 Task: Look for space in Putatan, Malaysia from 9th August, 2023 to 12th August, 2023 for 1 adult in price range Rs.6000 to Rs.15000. Place can be entire place with 1  bedroom having 1 bed and 1 bathroom. Property type can be house, flat, guest house. Amenities needed are: wifi. Booking option can be shelf check-in. Required host language is English.
Action: Mouse moved to (515, 104)
Screenshot: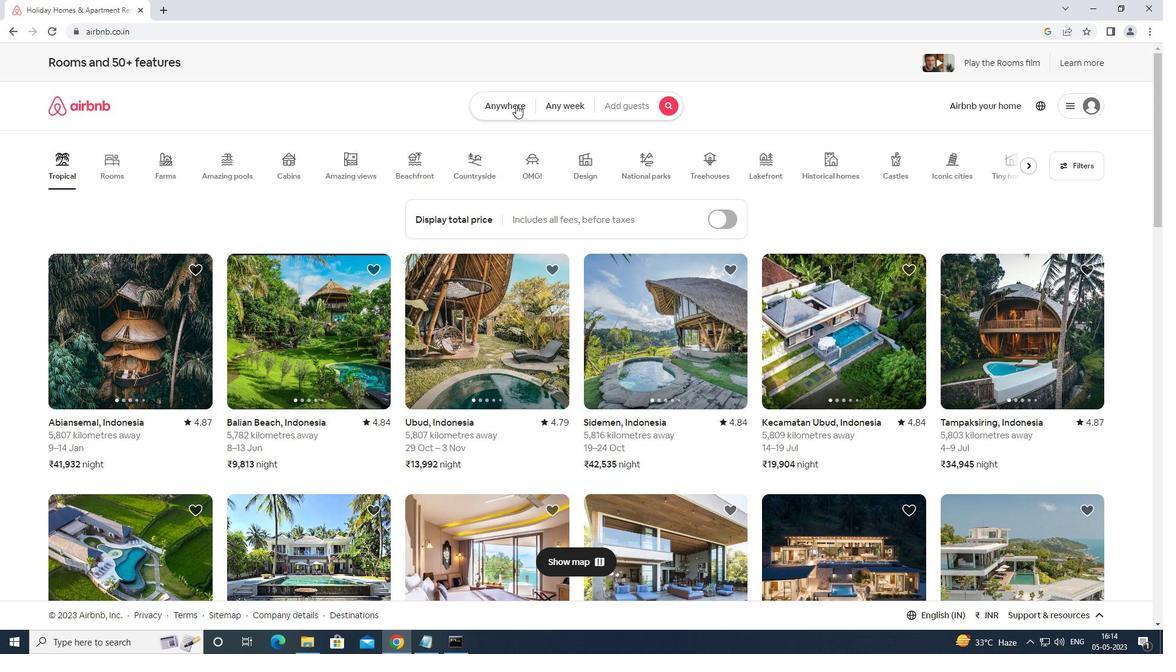 
Action: Mouse pressed left at (515, 104)
Screenshot: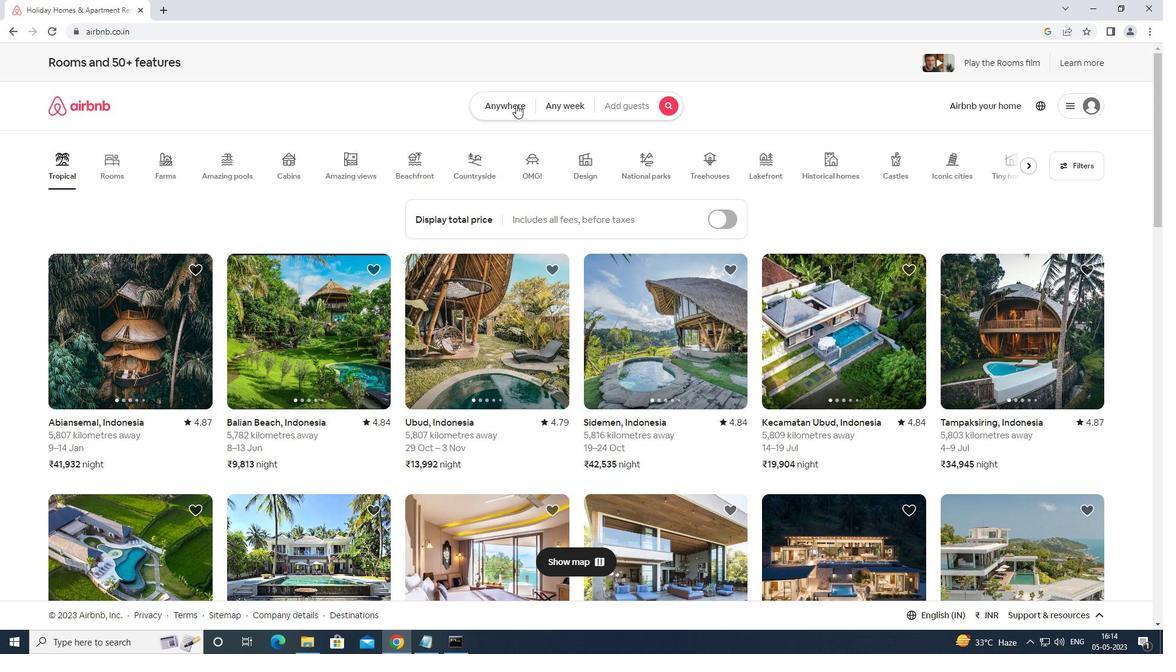
Action: Mouse moved to (507, 113)
Screenshot: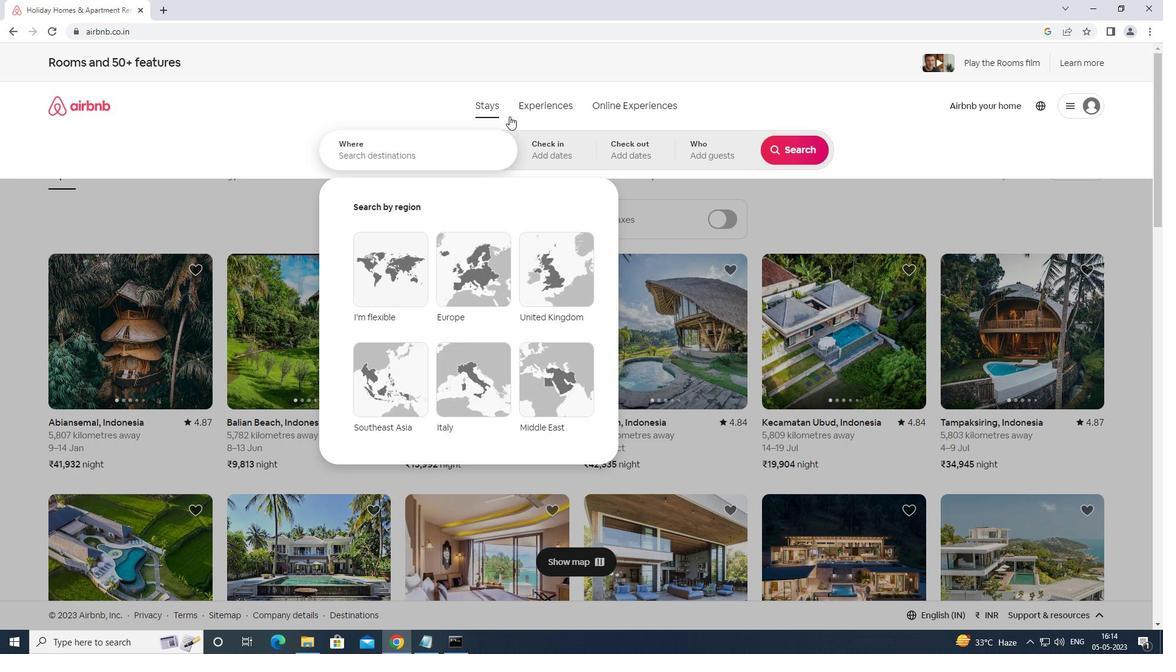 
Action: Key pressed <Key.shift>PUTAT
Screenshot: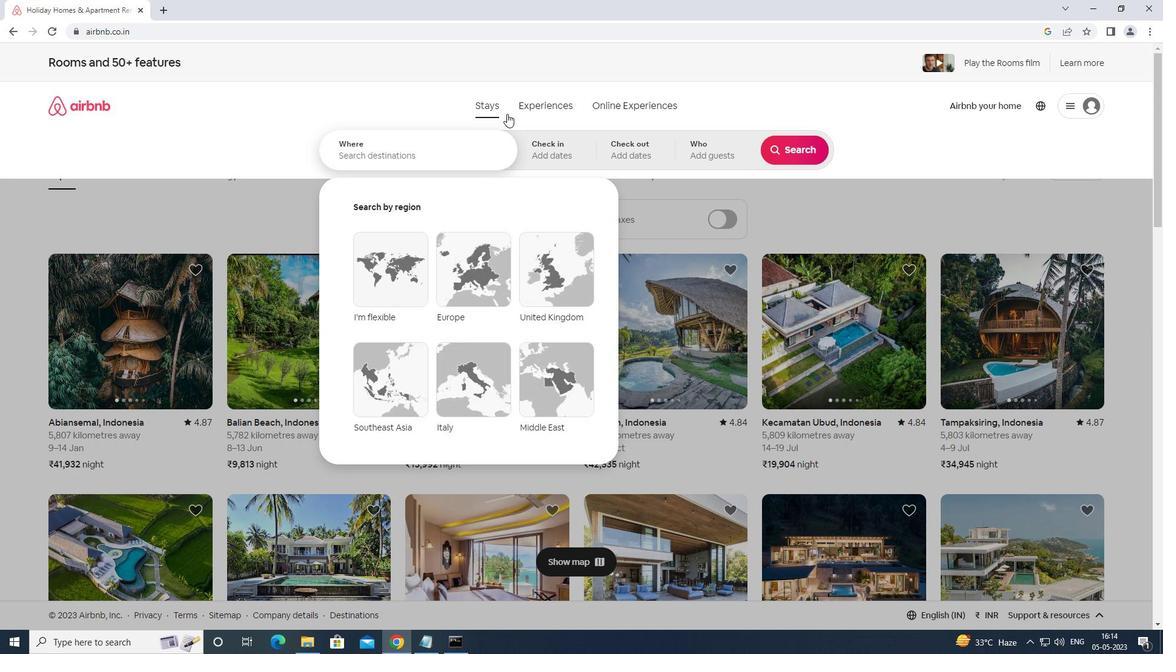 
Action: Mouse moved to (378, 136)
Screenshot: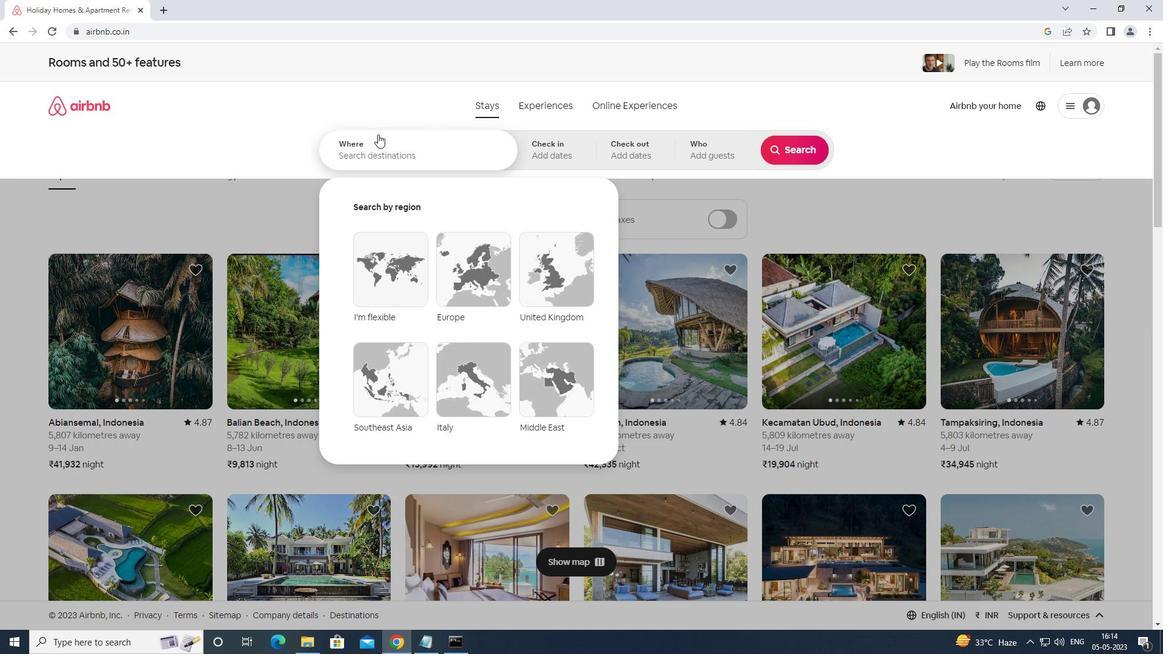 
Action: Mouse pressed left at (378, 136)
Screenshot: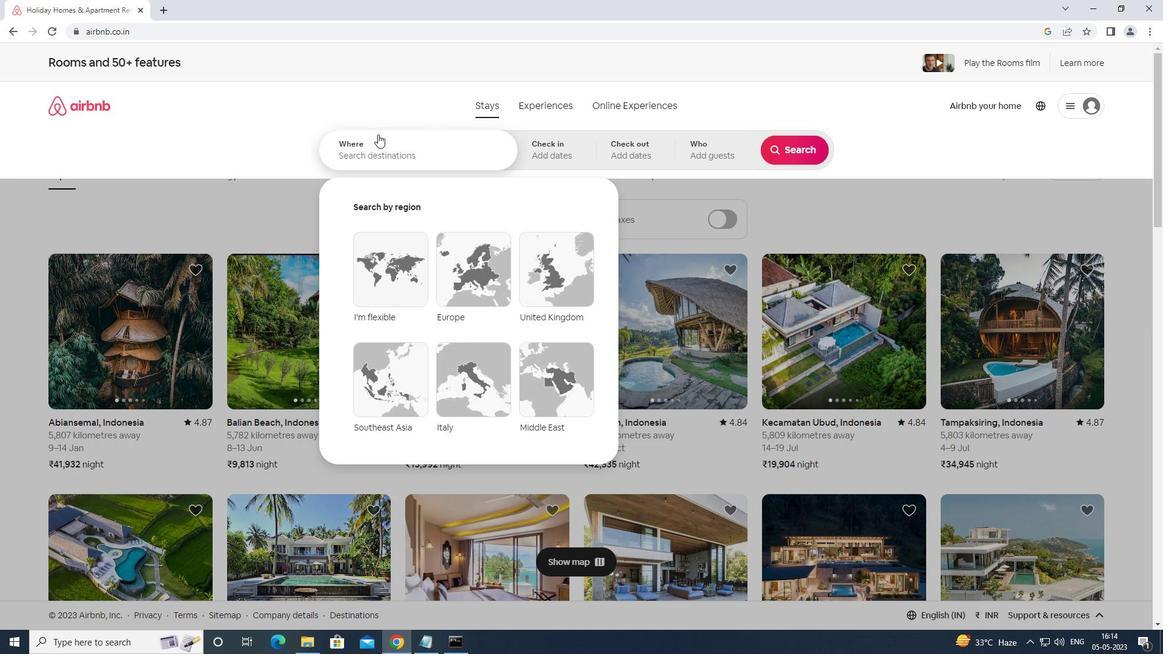 
Action: Mouse moved to (380, 138)
Screenshot: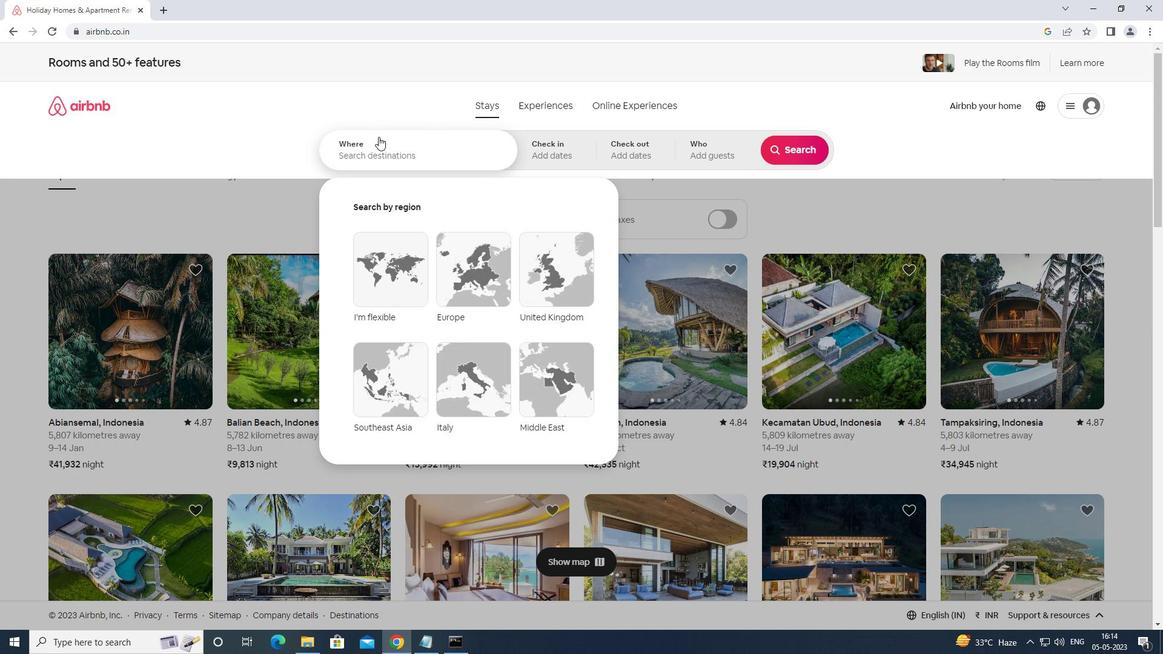 
Action: Key pressed PUTATAN<Key.space>MALAYSIA<Key.enter>
Screenshot: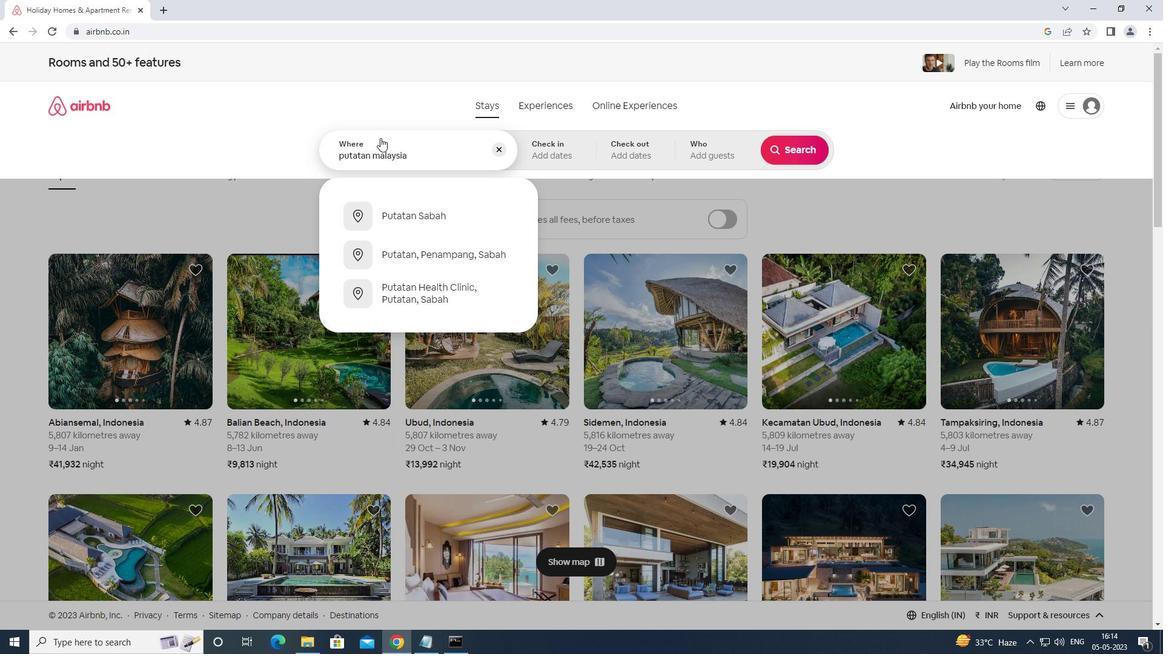 
Action: Mouse moved to (789, 249)
Screenshot: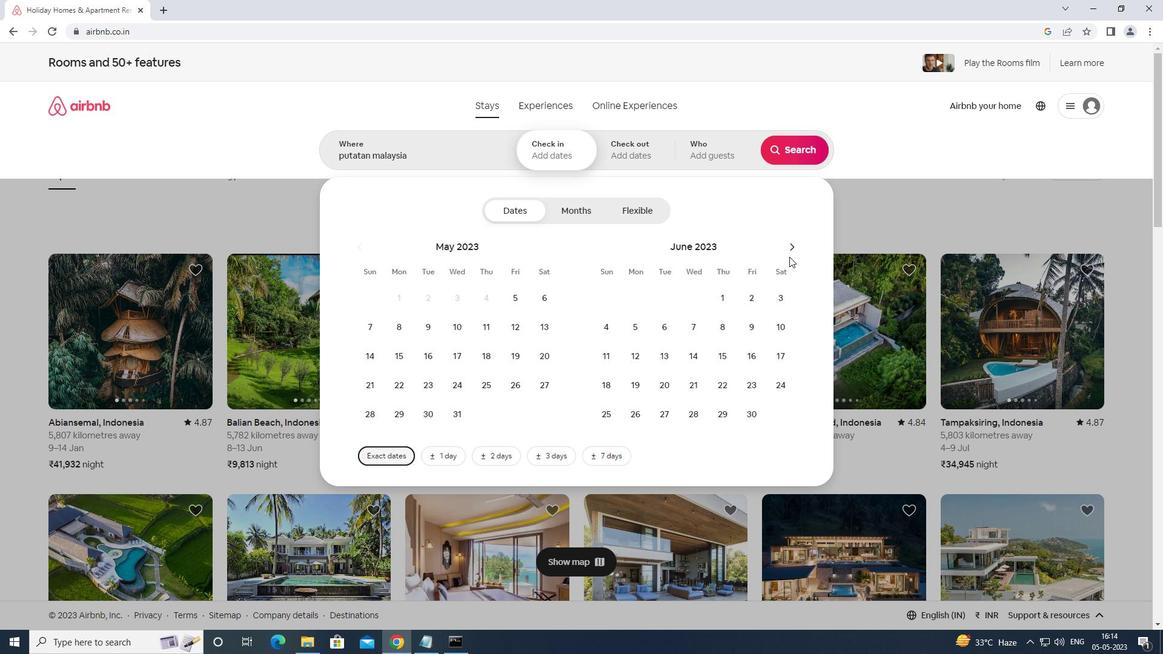 
Action: Mouse pressed left at (789, 249)
Screenshot: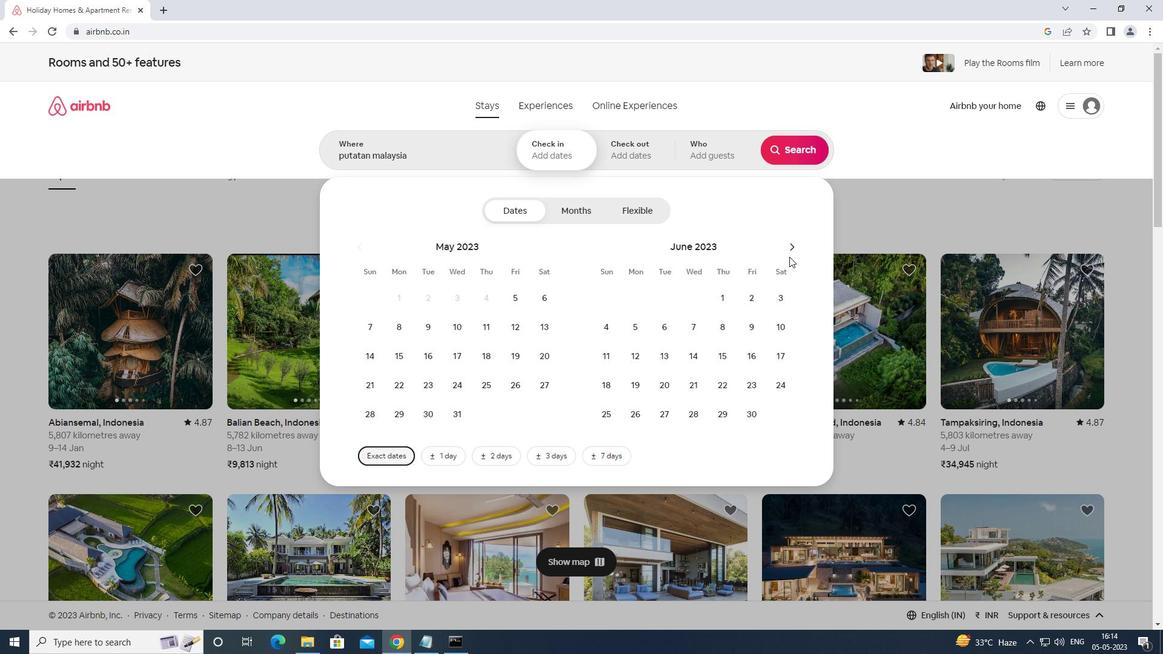 
Action: Mouse moved to (789, 248)
Screenshot: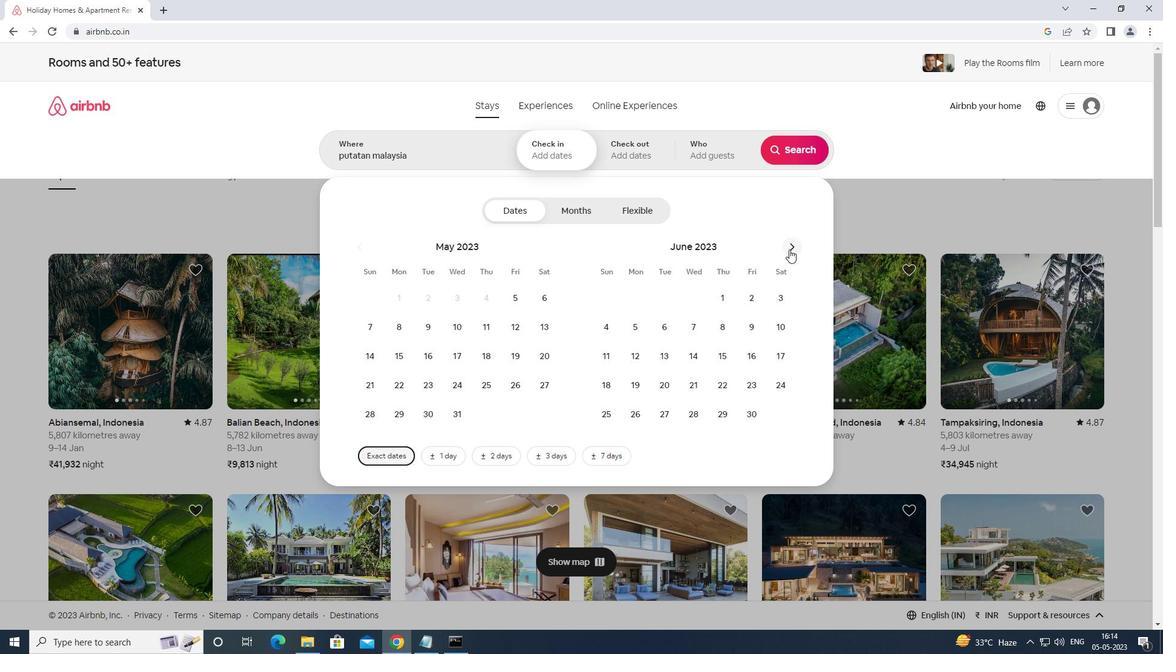 
Action: Mouse pressed left at (789, 248)
Screenshot: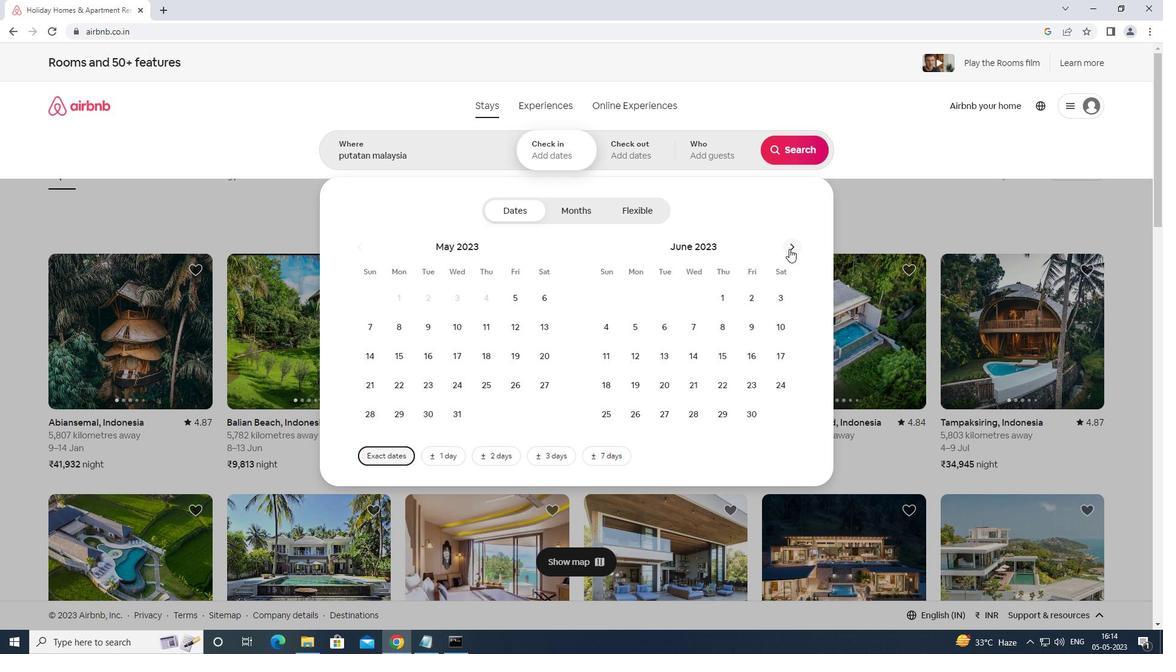 
Action: Mouse moved to (690, 325)
Screenshot: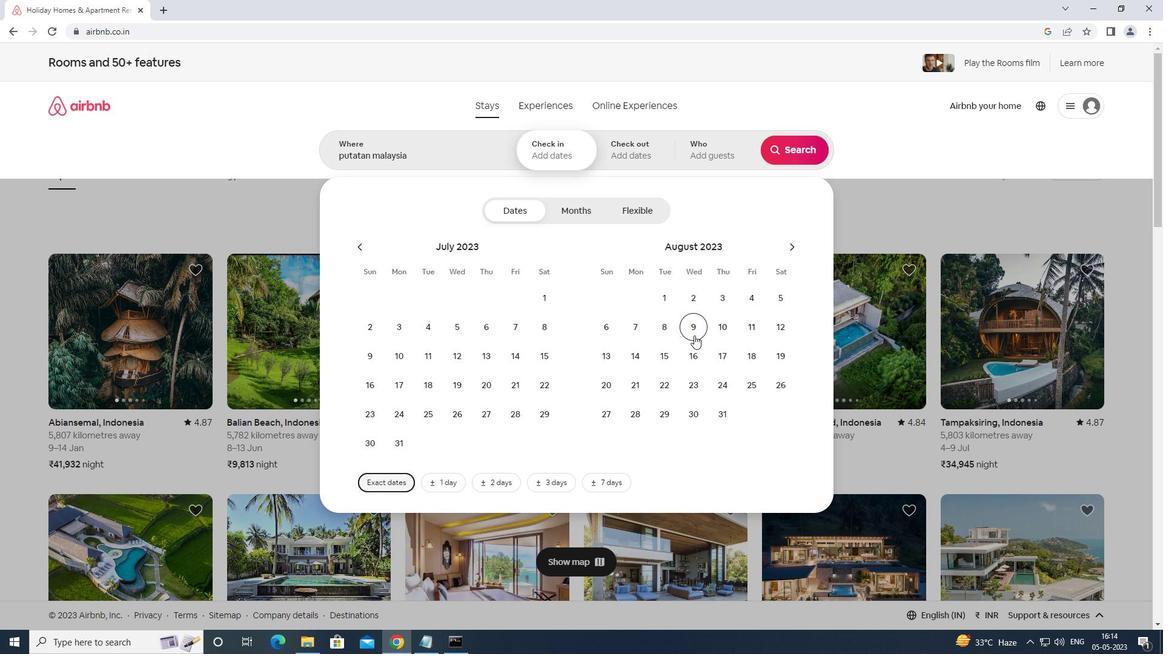 
Action: Mouse pressed left at (690, 325)
Screenshot: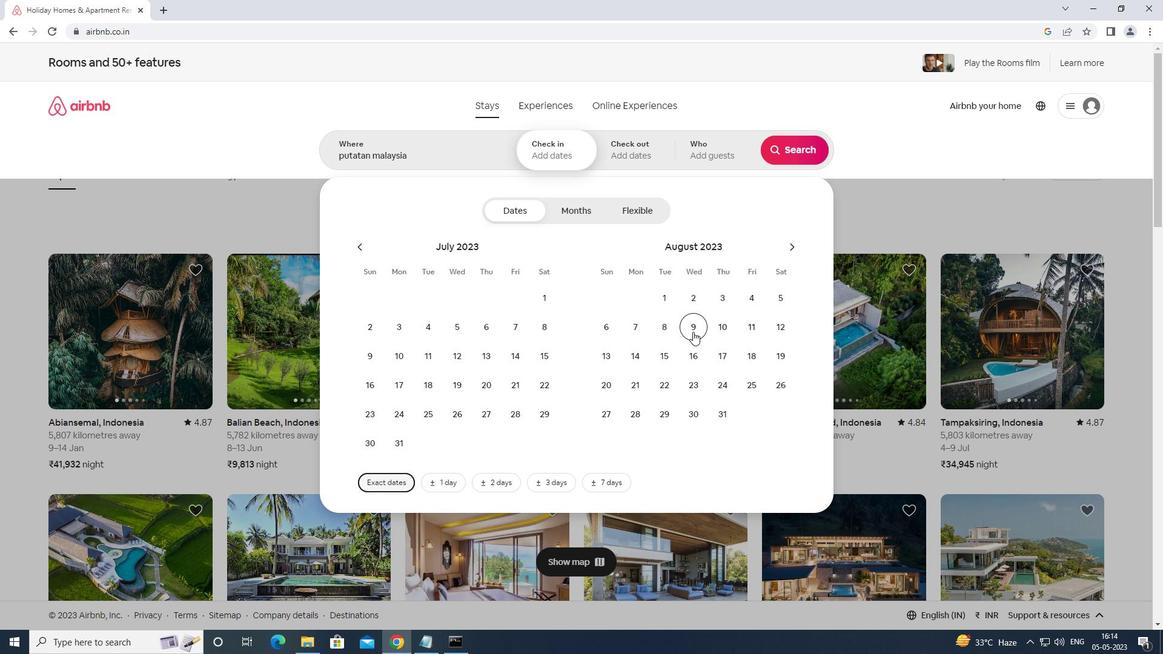 
Action: Mouse moved to (771, 322)
Screenshot: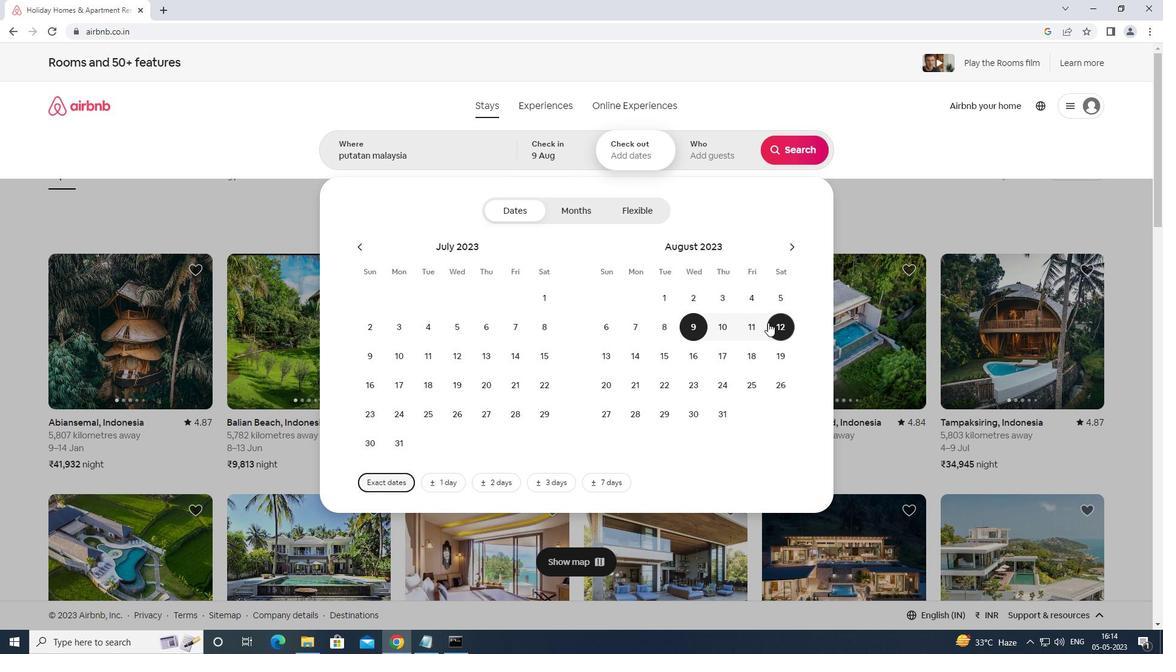 
Action: Mouse pressed left at (771, 322)
Screenshot: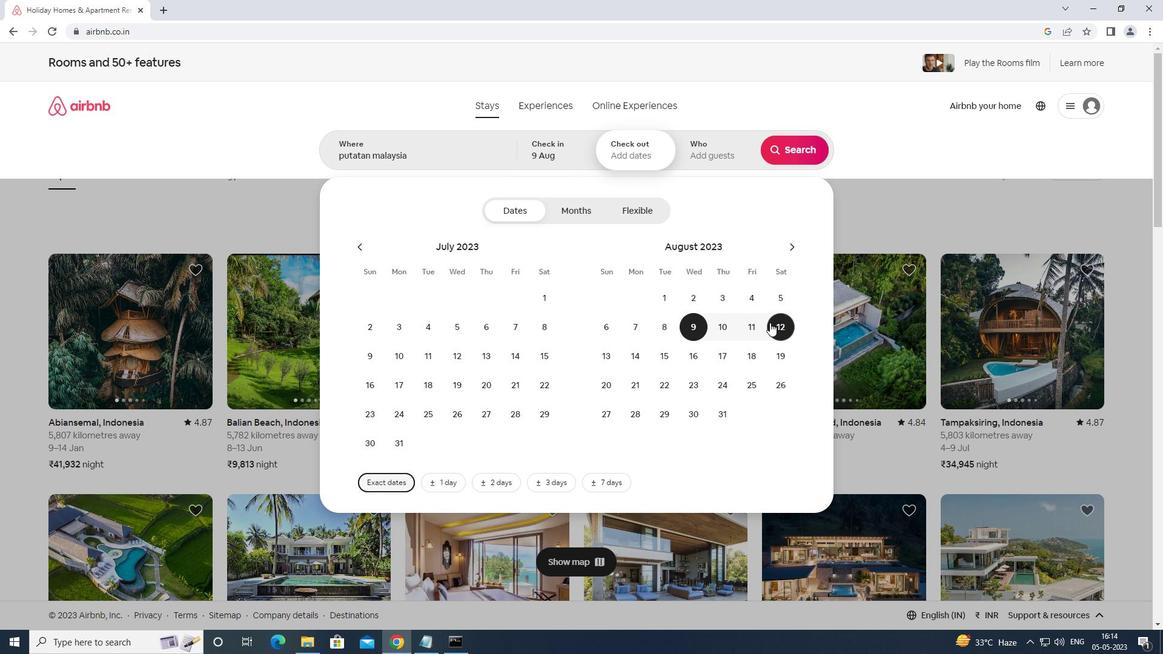 
Action: Mouse moved to (712, 147)
Screenshot: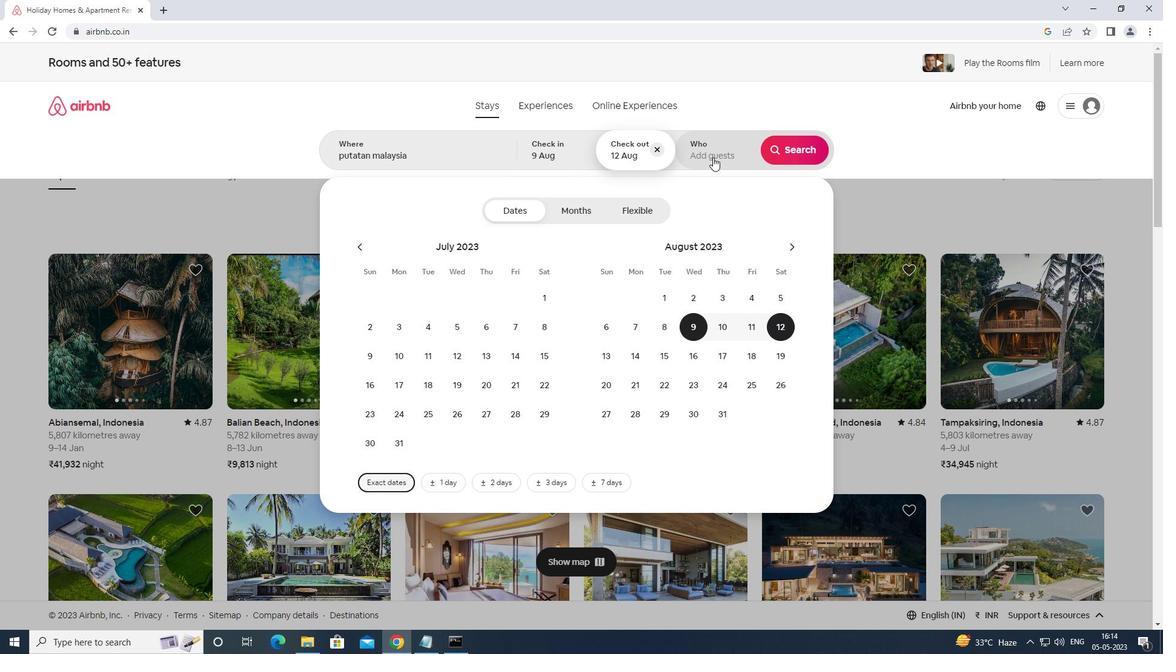 
Action: Mouse pressed left at (712, 147)
Screenshot: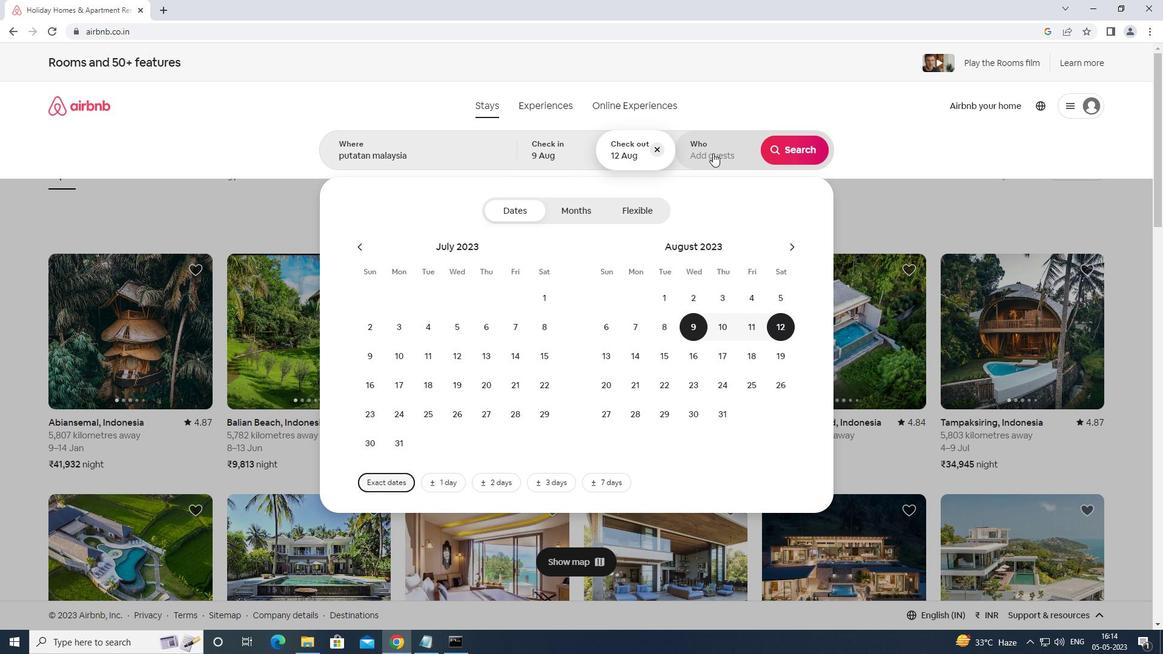 
Action: Mouse moved to (799, 211)
Screenshot: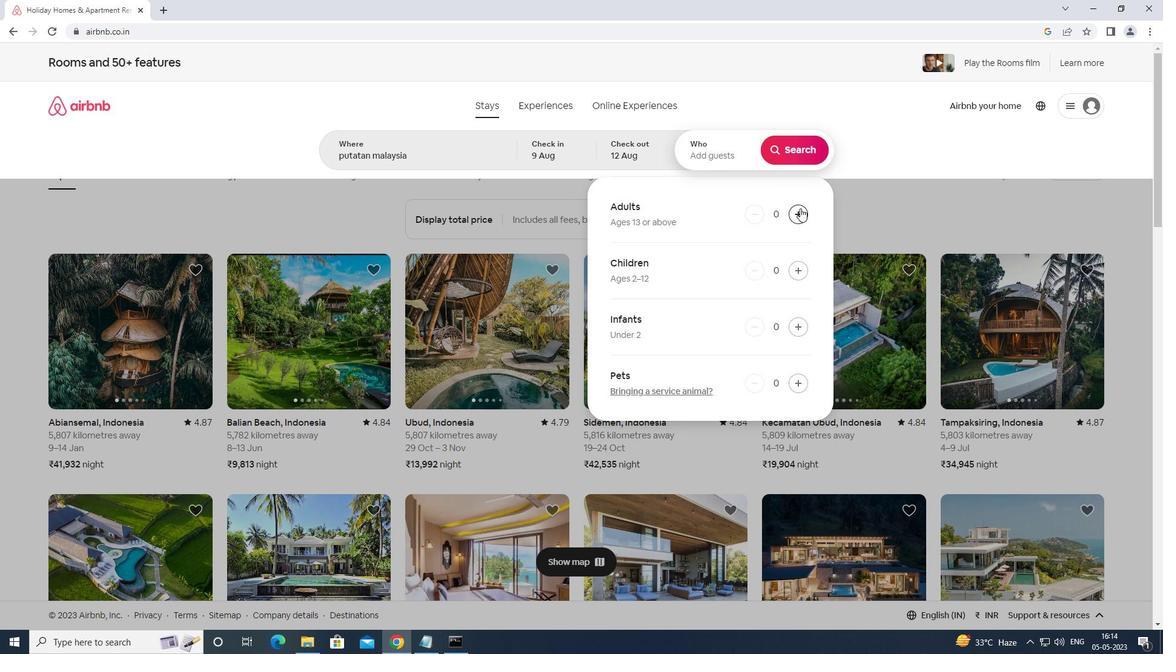 
Action: Mouse pressed left at (799, 211)
Screenshot: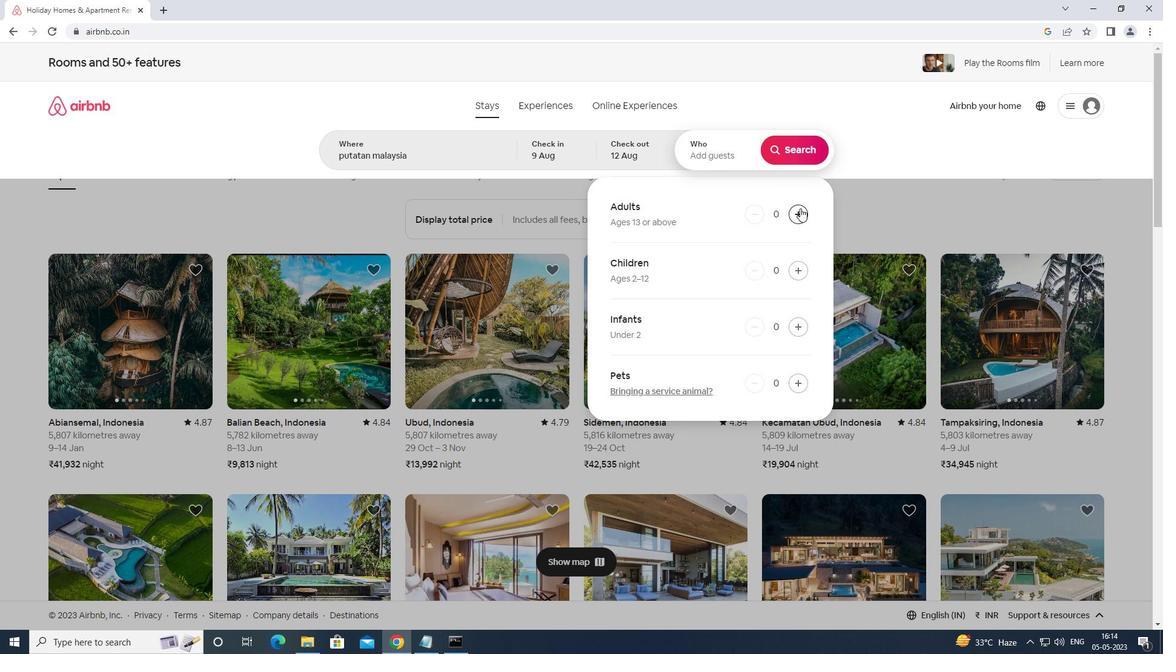 
Action: Mouse moved to (794, 150)
Screenshot: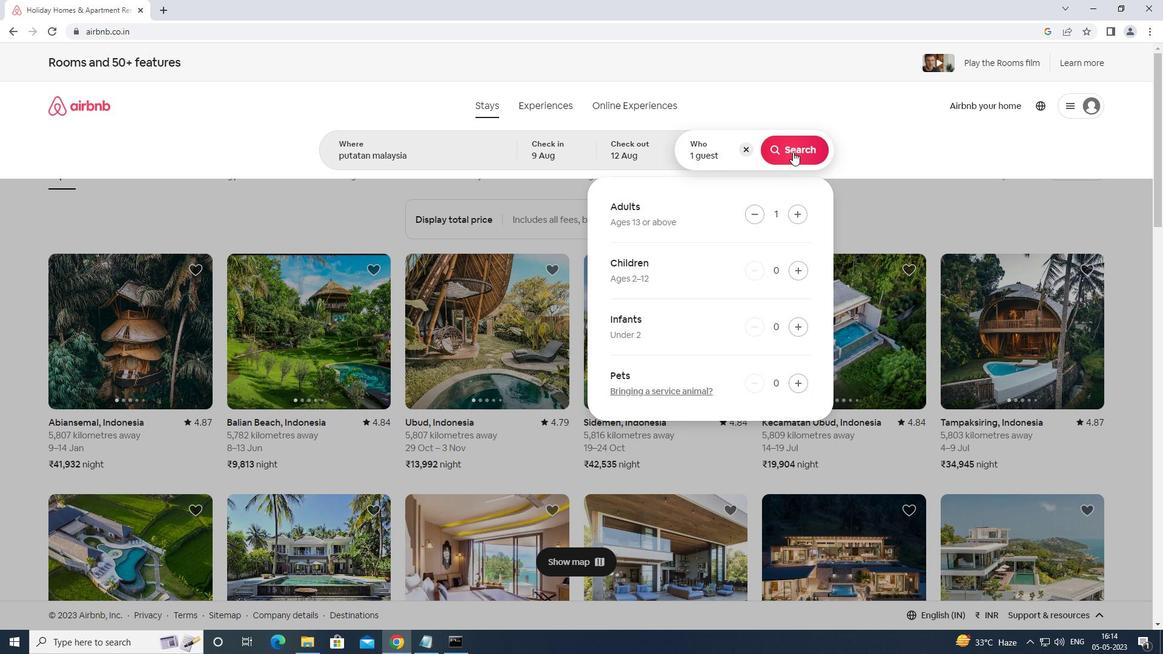
Action: Mouse pressed left at (794, 150)
Screenshot: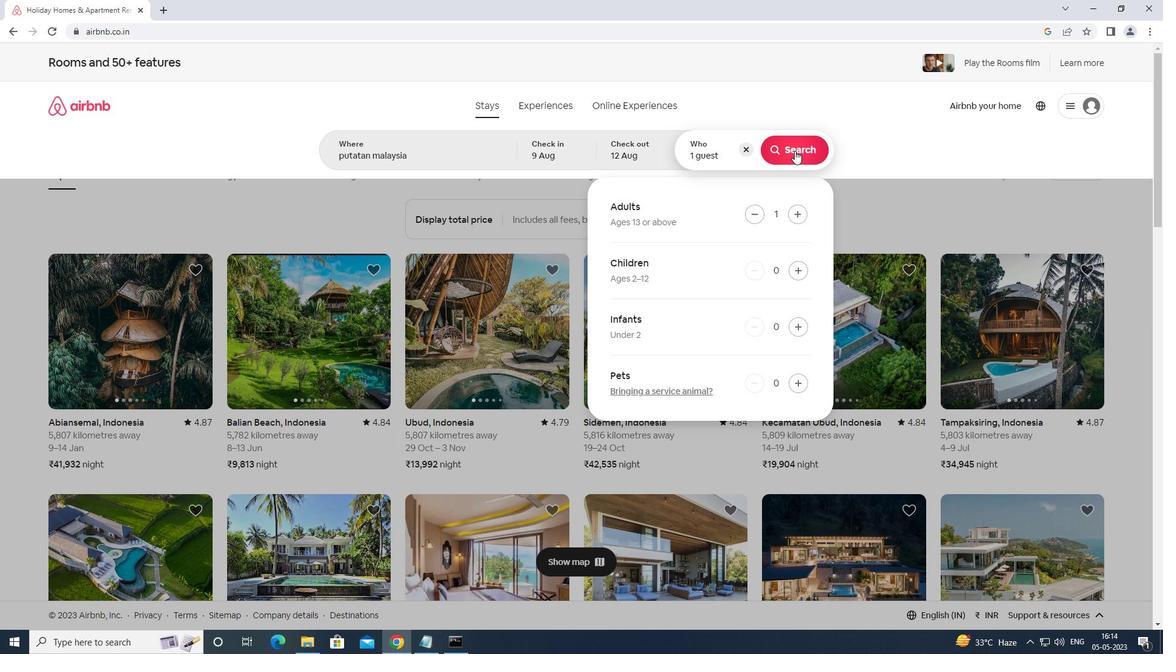 
Action: Mouse moved to (1122, 116)
Screenshot: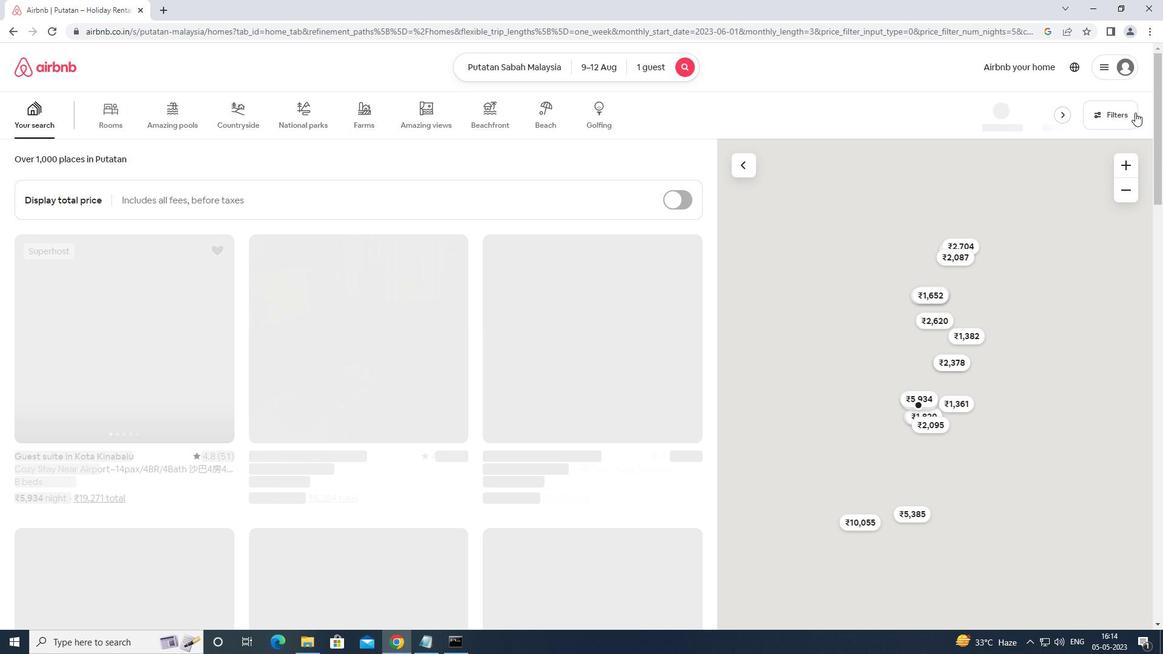 
Action: Mouse pressed left at (1122, 116)
Screenshot: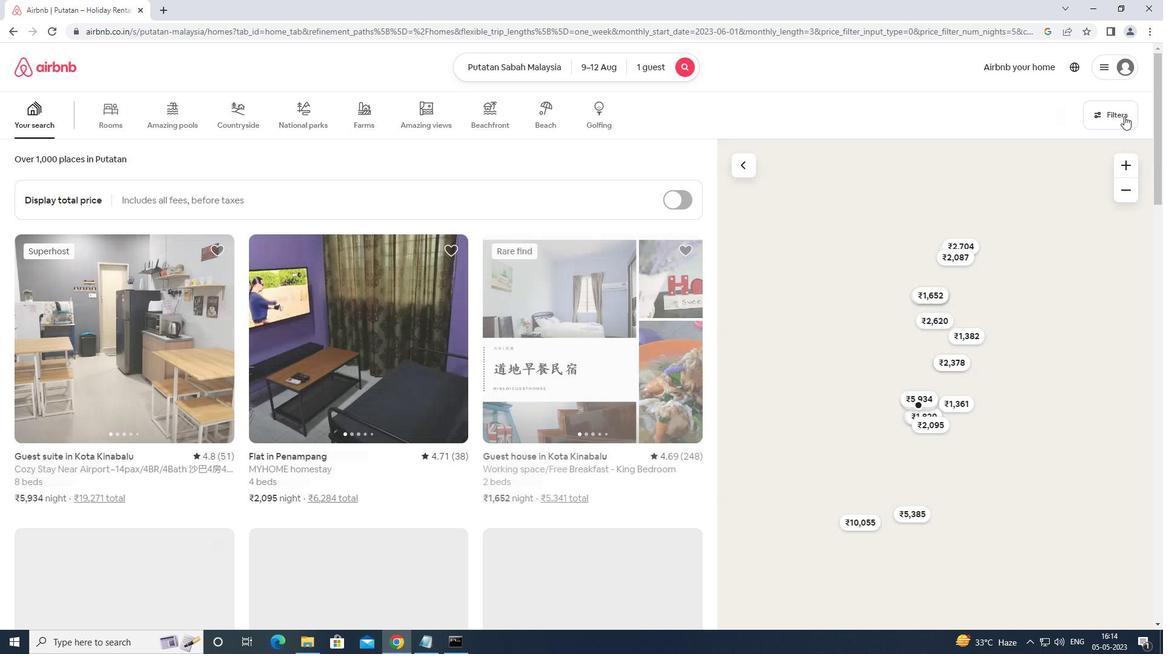 
Action: Mouse moved to (450, 413)
Screenshot: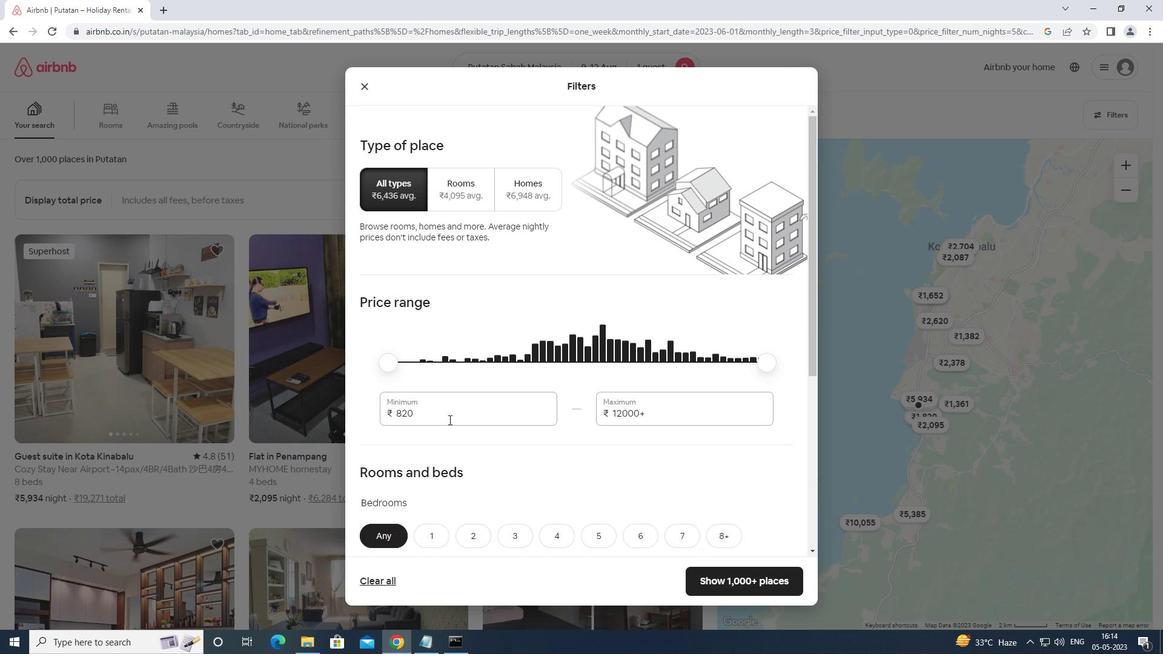 
Action: Mouse pressed left at (450, 413)
Screenshot: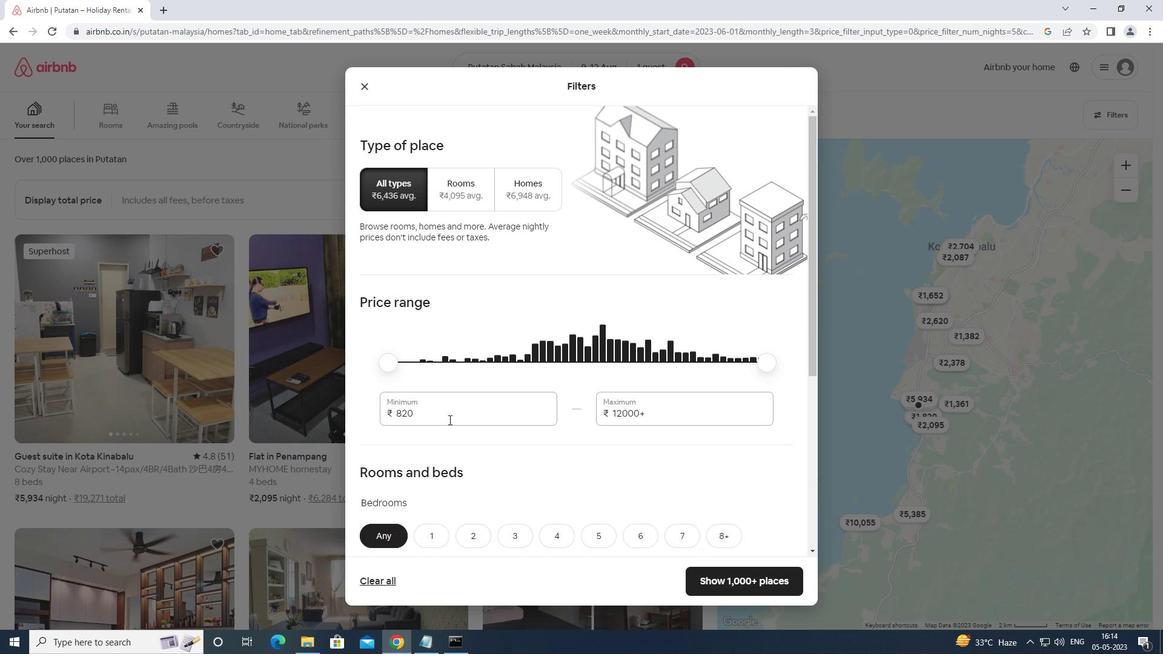 
Action: Mouse moved to (426, 402)
Screenshot: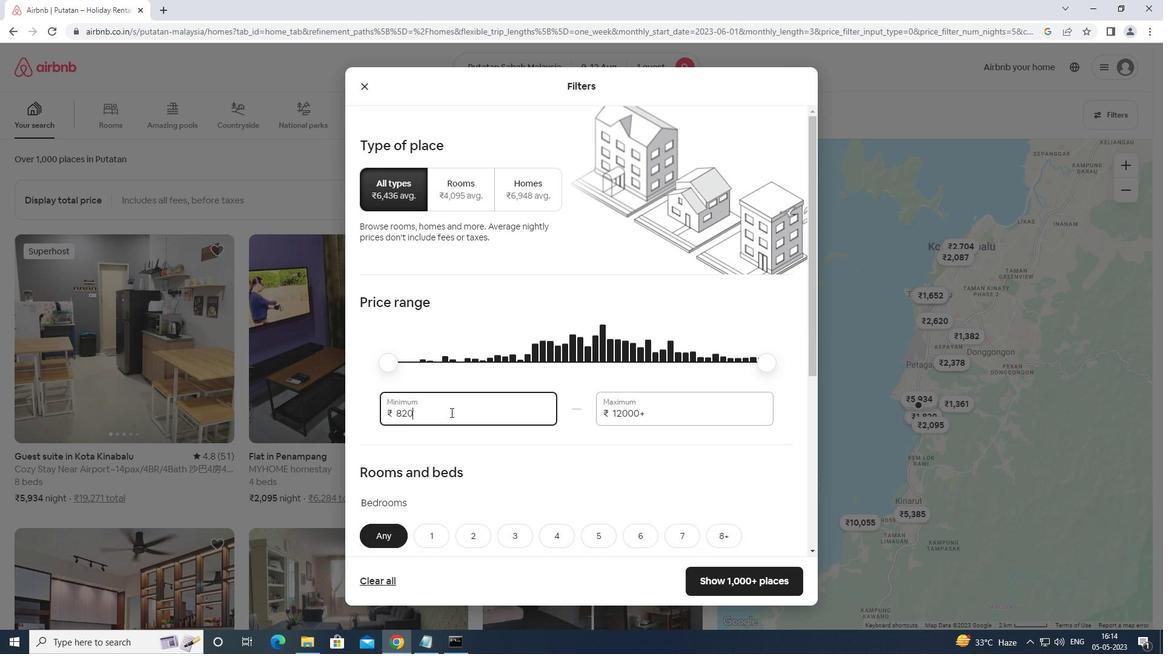 
Action: Key pressed <Key.backspace><Key.backspace><Key.backspace><Key.backspace><Key.backspace><Key.backspace><Key.backspace><Key.backspace><Key.backspace>6000
Screenshot: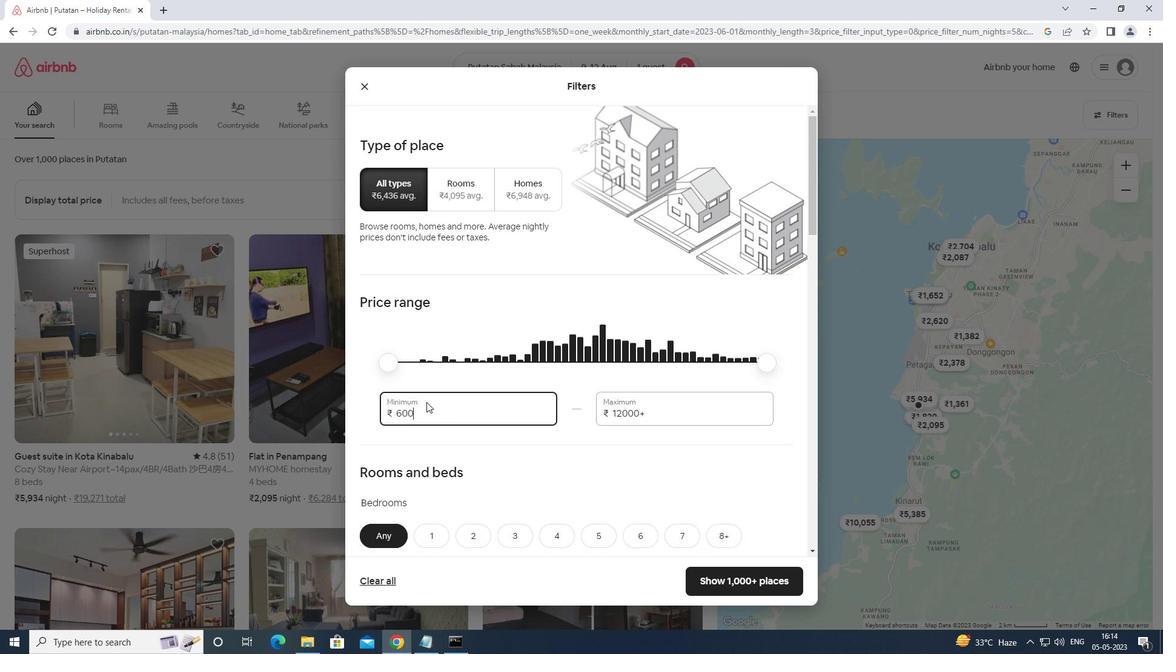 
Action: Mouse moved to (645, 411)
Screenshot: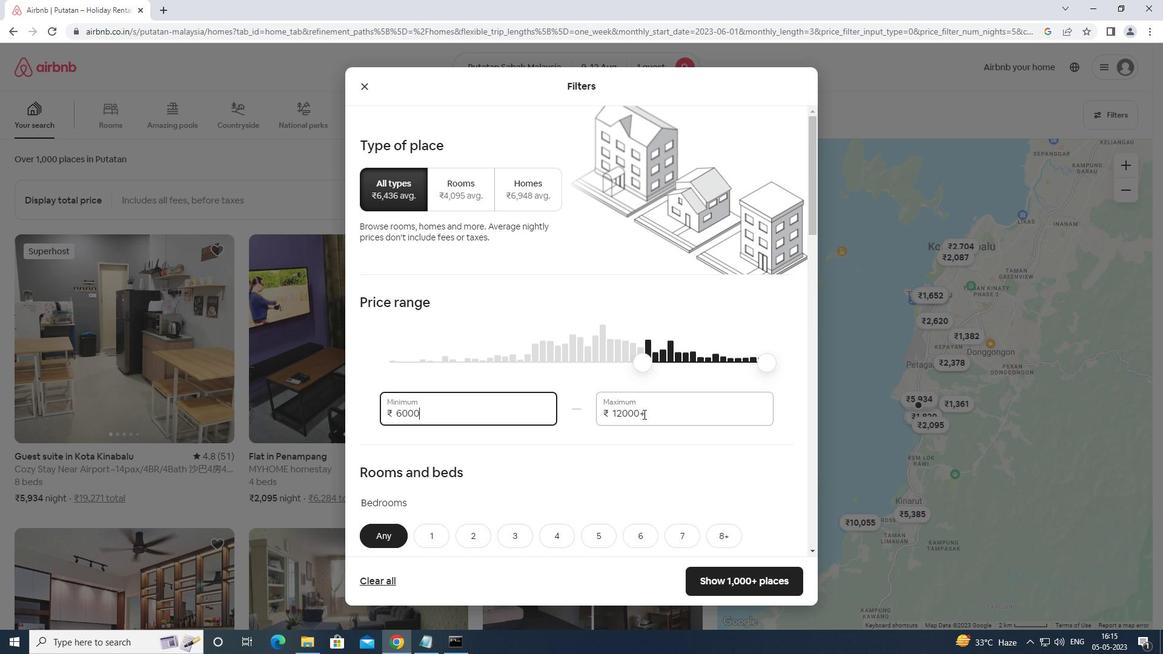 
Action: Mouse pressed left at (645, 411)
Screenshot: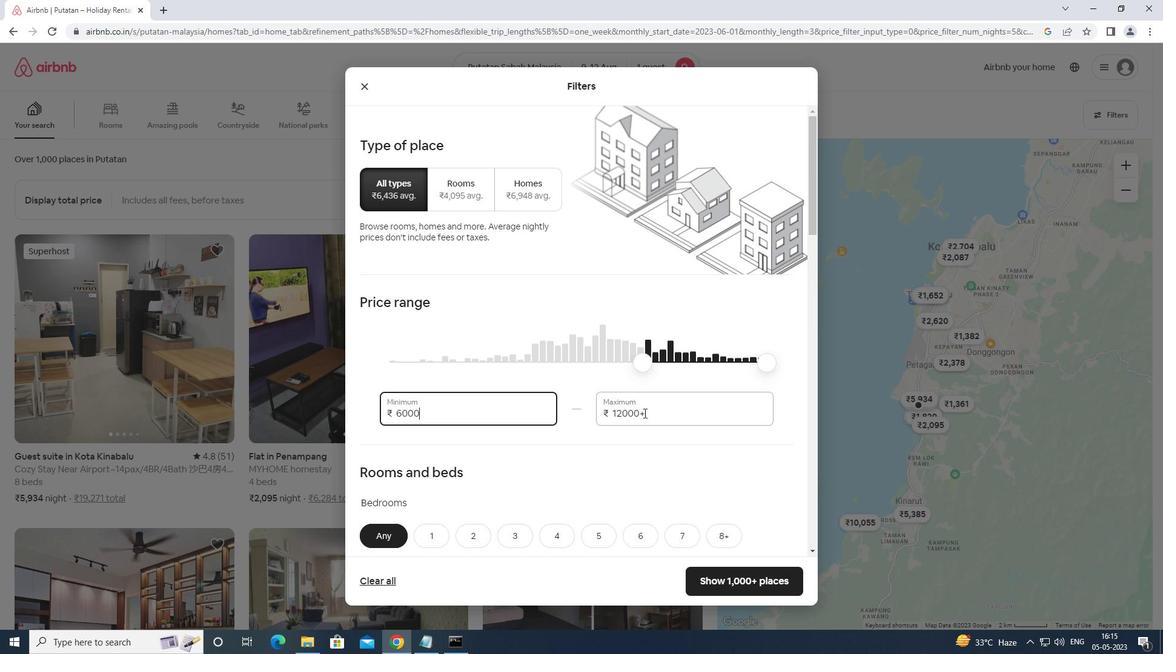 
Action: Mouse moved to (588, 431)
Screenshot: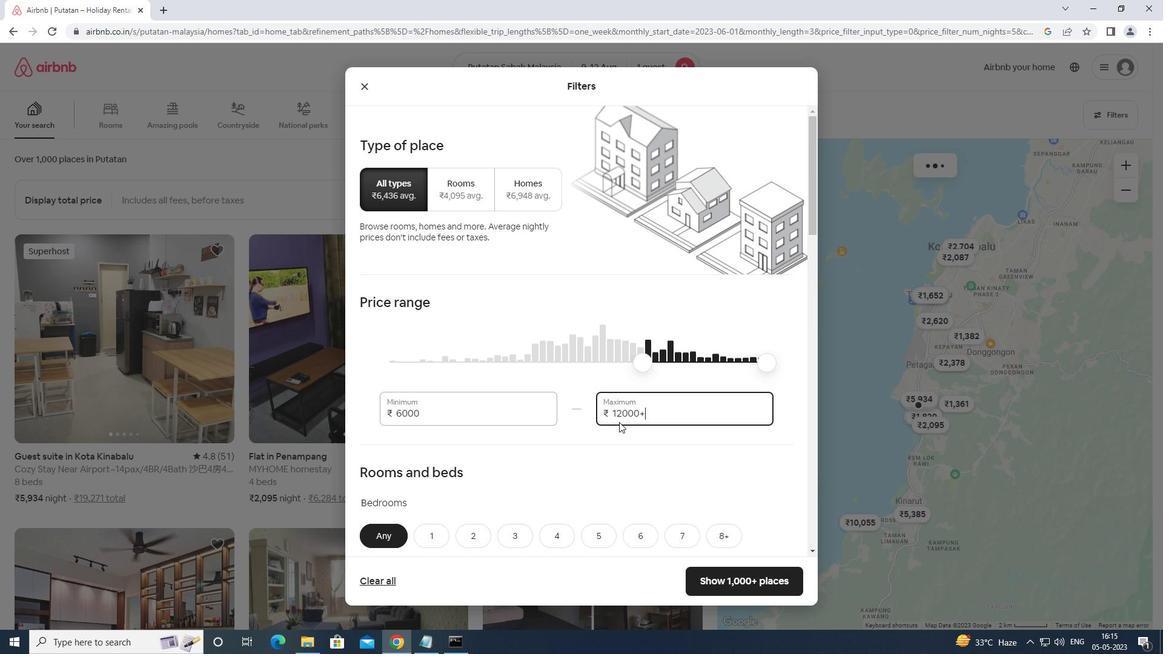 
Action: Key pressed <Key.backspace><Key.backspace><Key.backspace><Key.backspace><Key.backspace><Key.backspace><Key.backspace><Key.backspace><Key.backspace><Key.backspace><Key.backspace><Key.backspace><Key.backspace><Key.backspace><Key.backspace><Key.backspace>15000
Screenshot: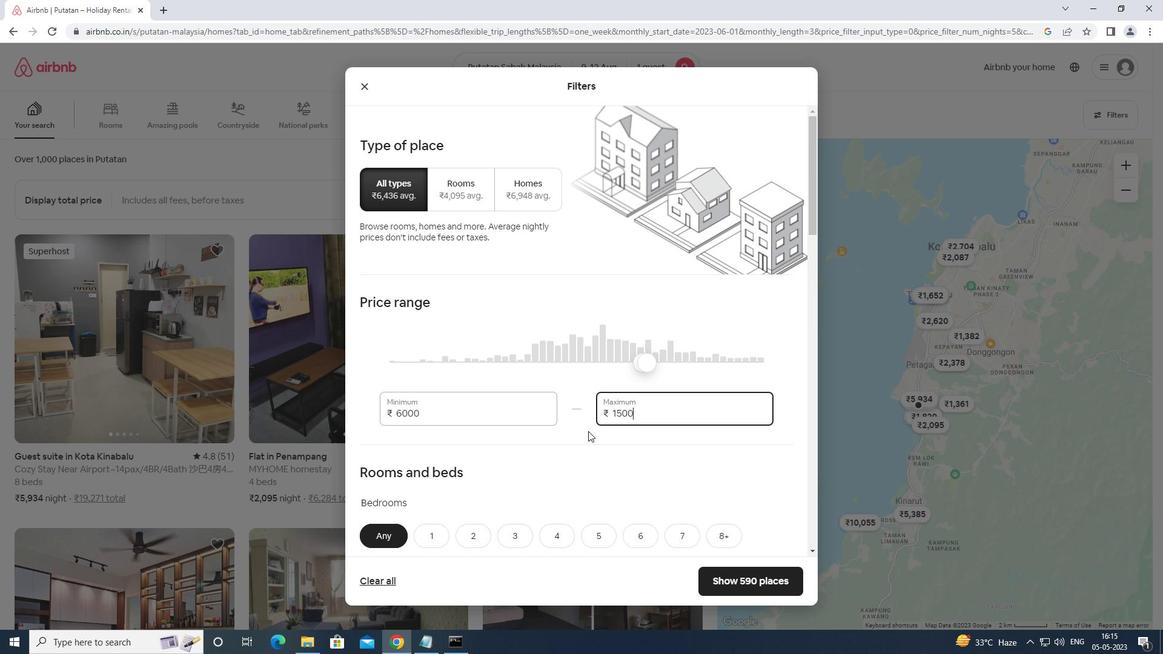 
Action: Mouse moved to (601, 430)
Screenshot: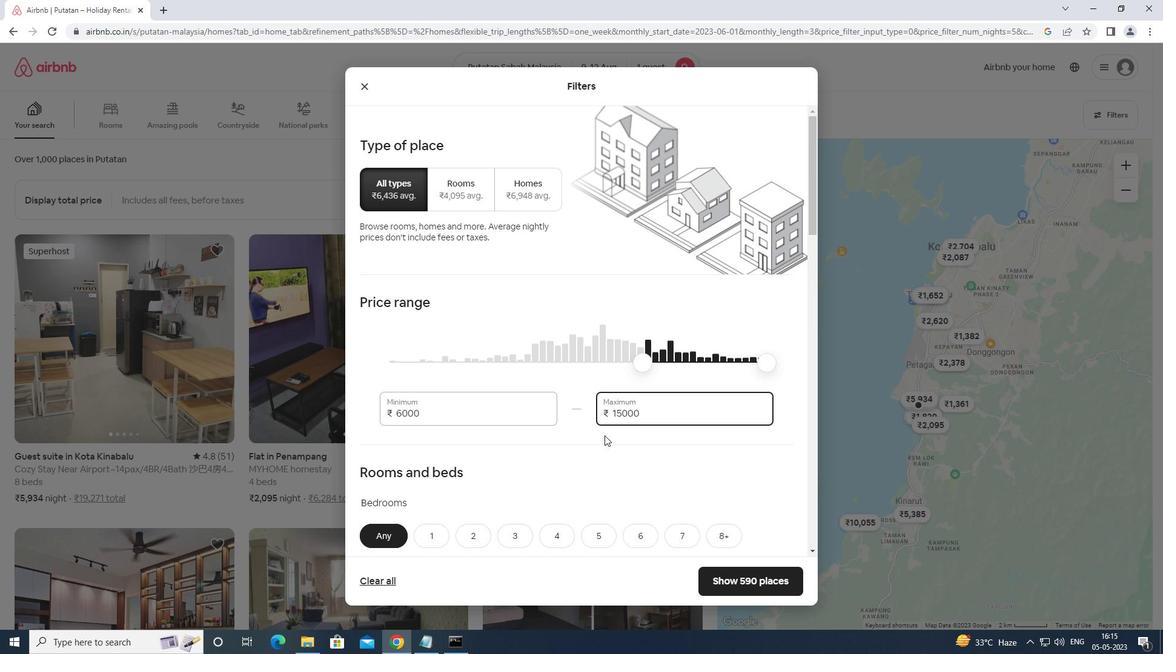 
Action: Mouse scrolled (601, 429) with delta (0, 0)
Screenshot: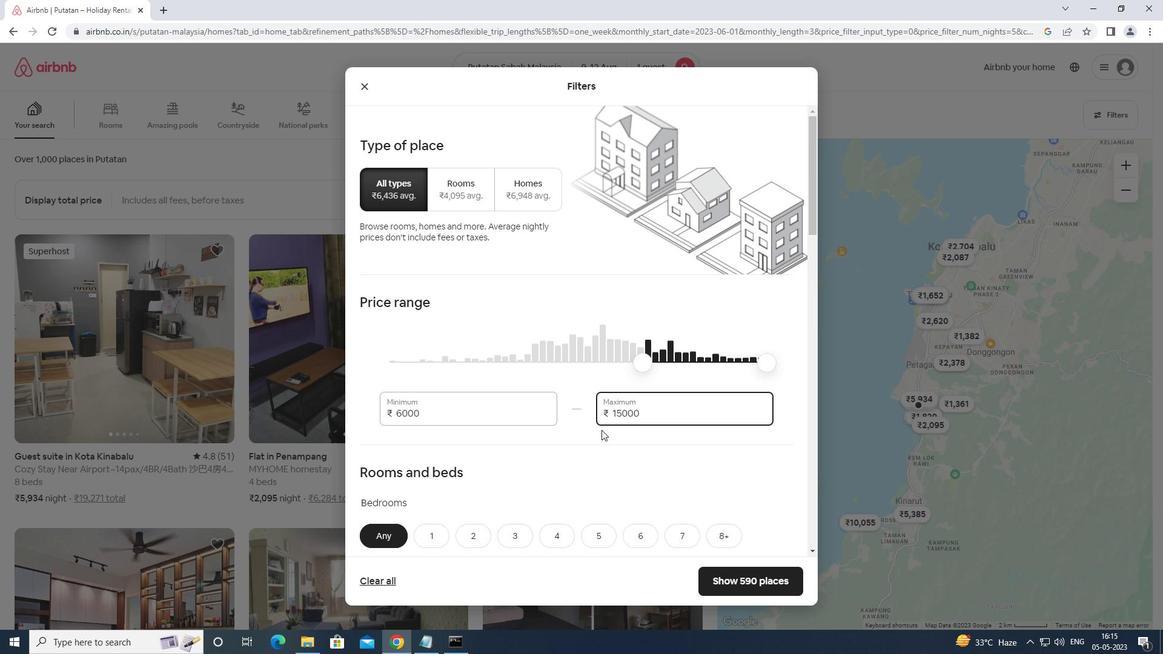 
Action: Mouse moved to (601, 431)
Screenshot: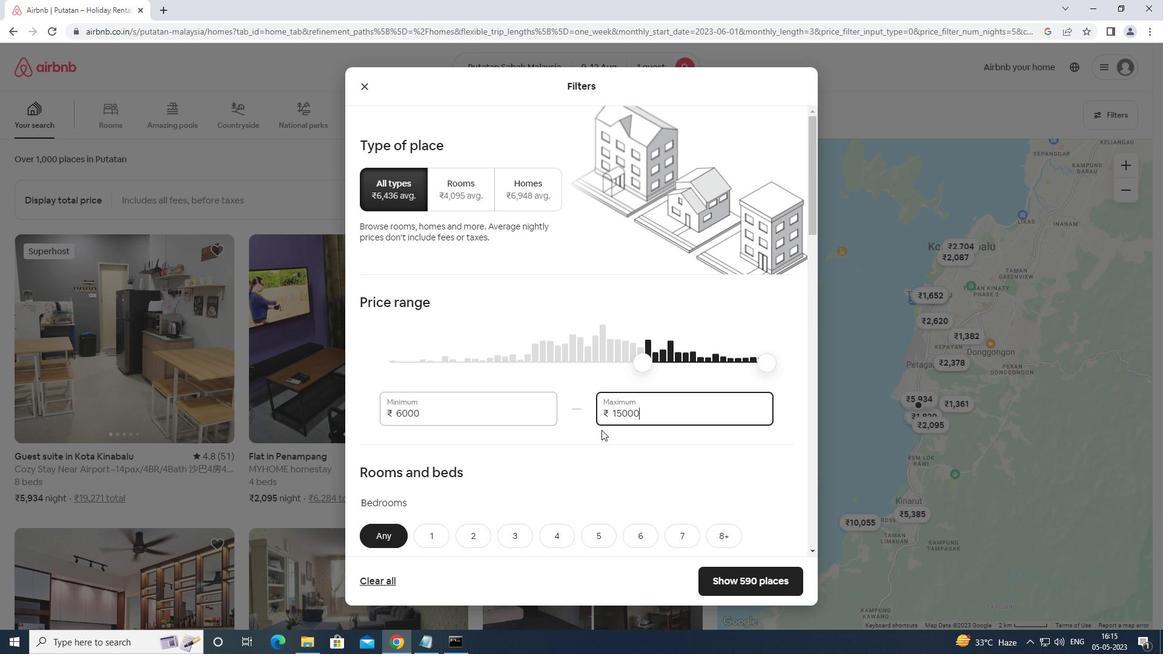 
Action: Mouse scrolled (601, 430) with delta (0, 0)
Screenshot: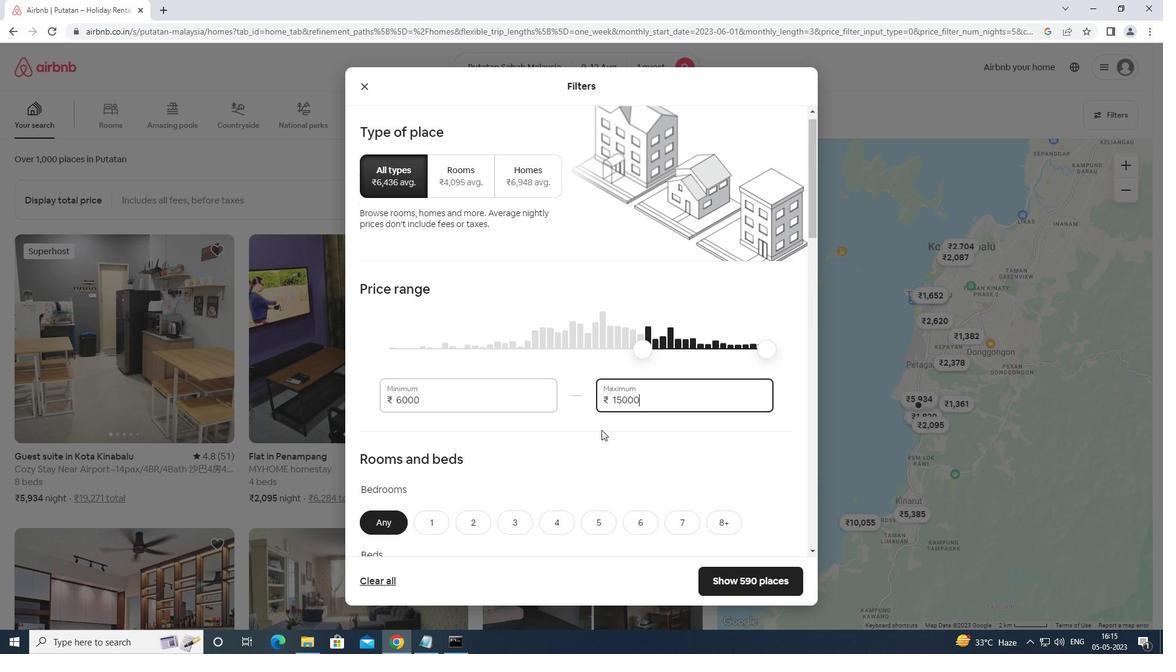 
Action: Mouse moved to (433, 416)
Screenshot: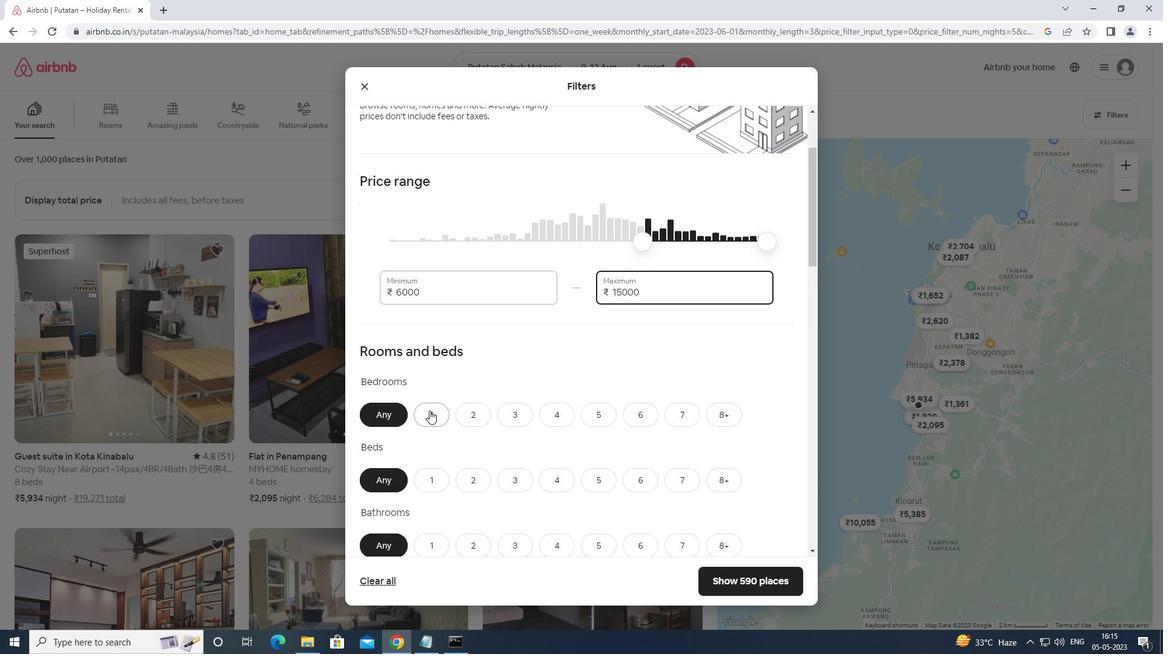 
Action: Mouse pressed left at (433, 416)
Screenshot: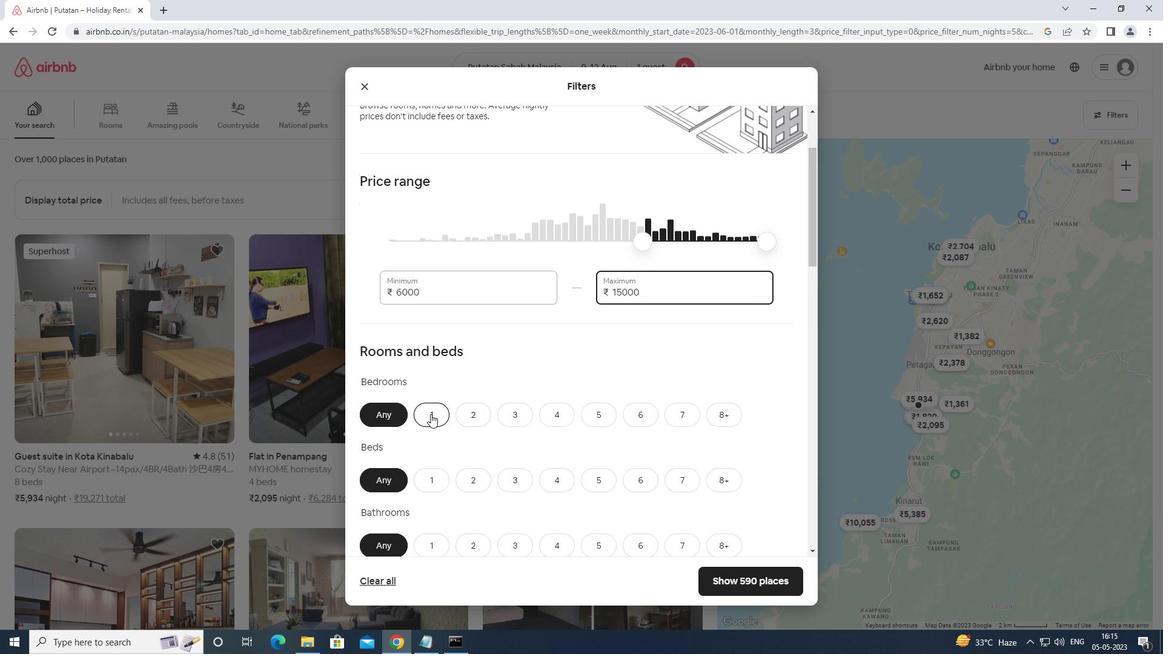 
Action: Mouse moved to (441, 478)
Screenshot: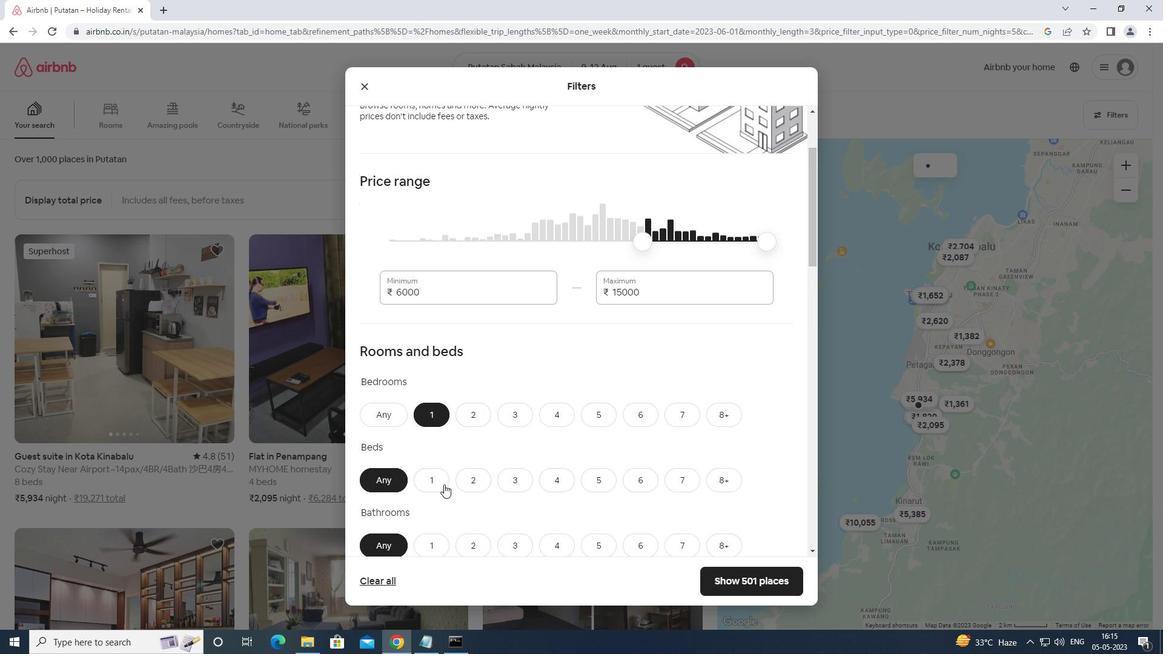 
Action: Mouse pressed left at (441, 478)
Screenshot: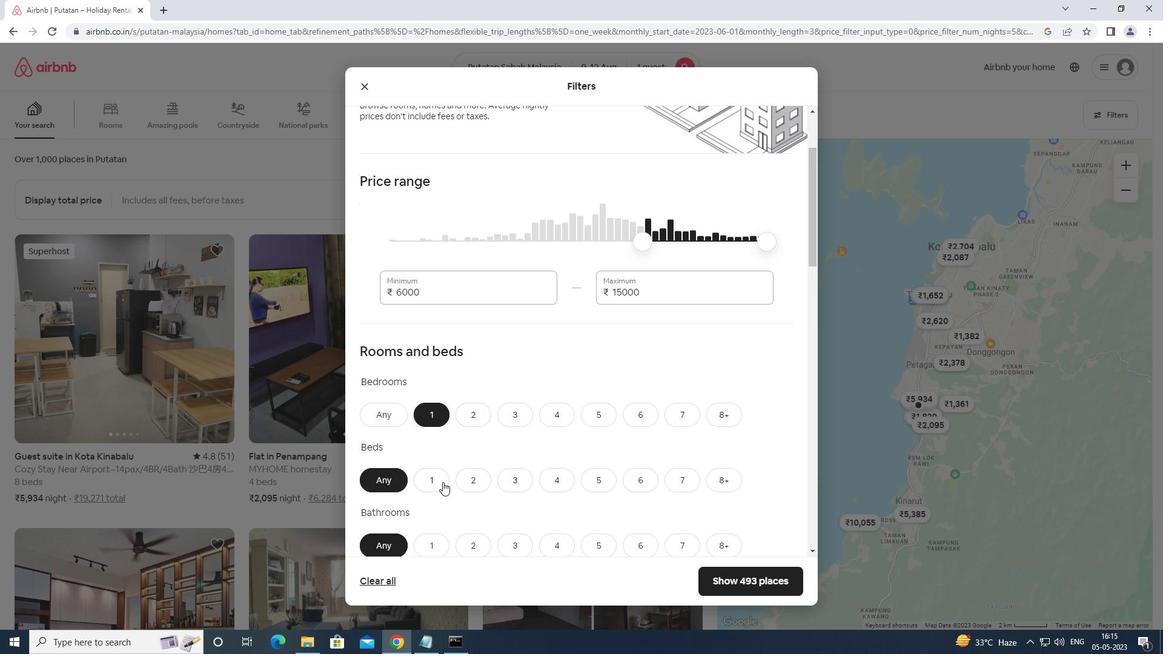 
Action: Mouse moved to (426, 547)
Screenshot: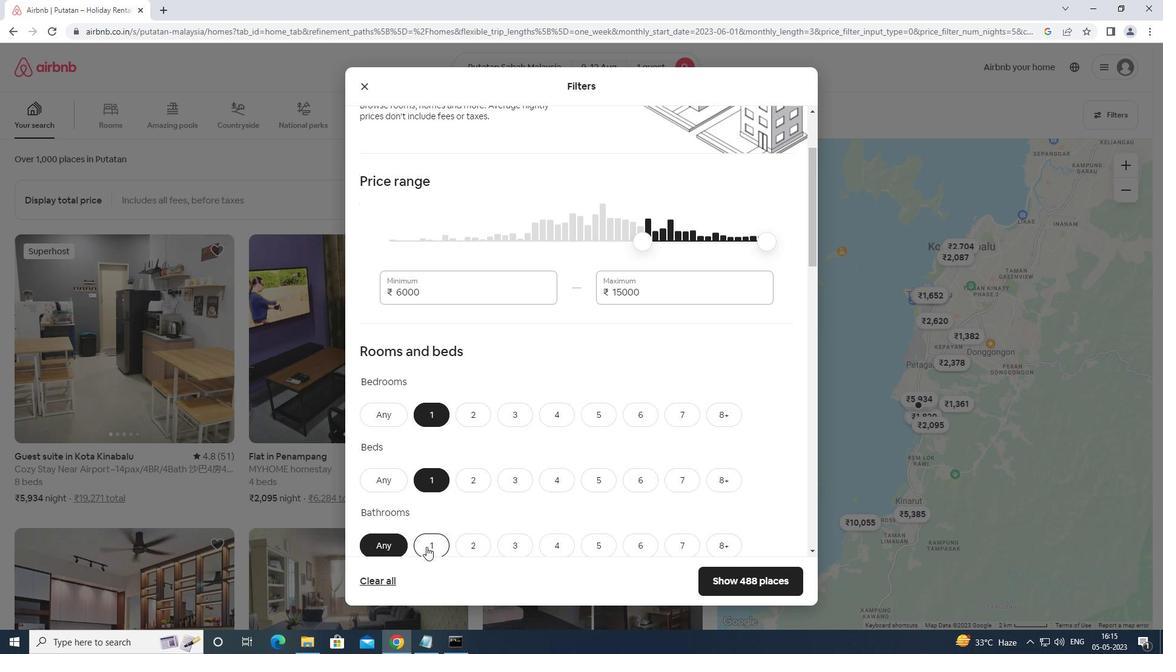 
Action: Mouse pressed left at (426, 547)
Screenshot: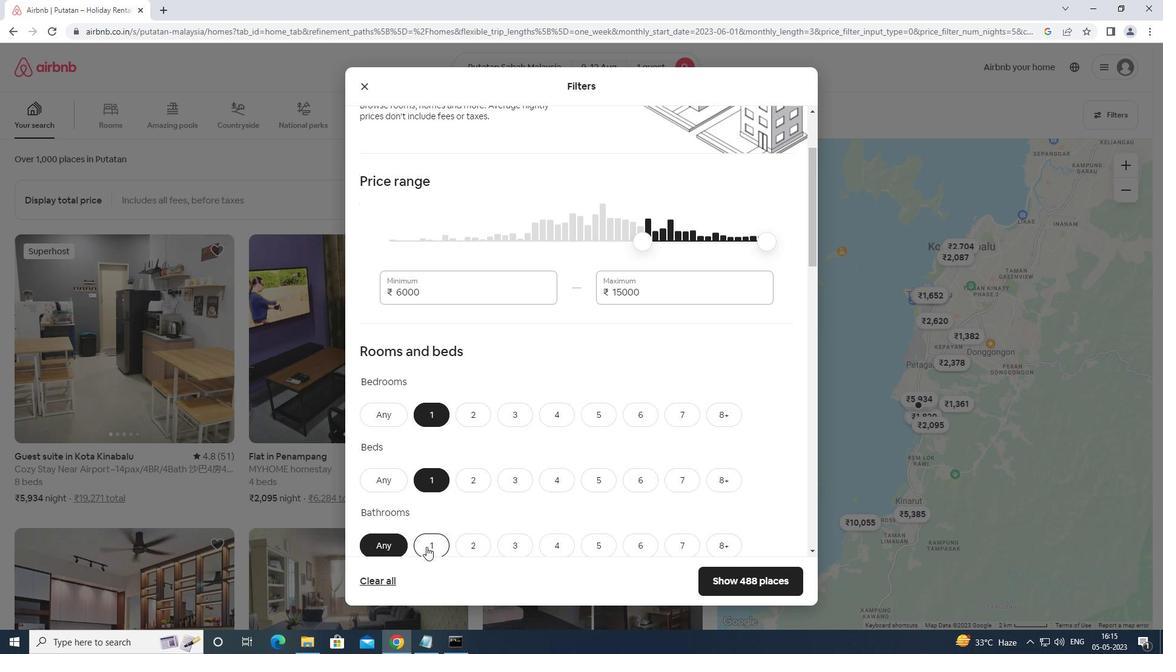 
Action: Mouse moved to (433, 540)
Screenshot: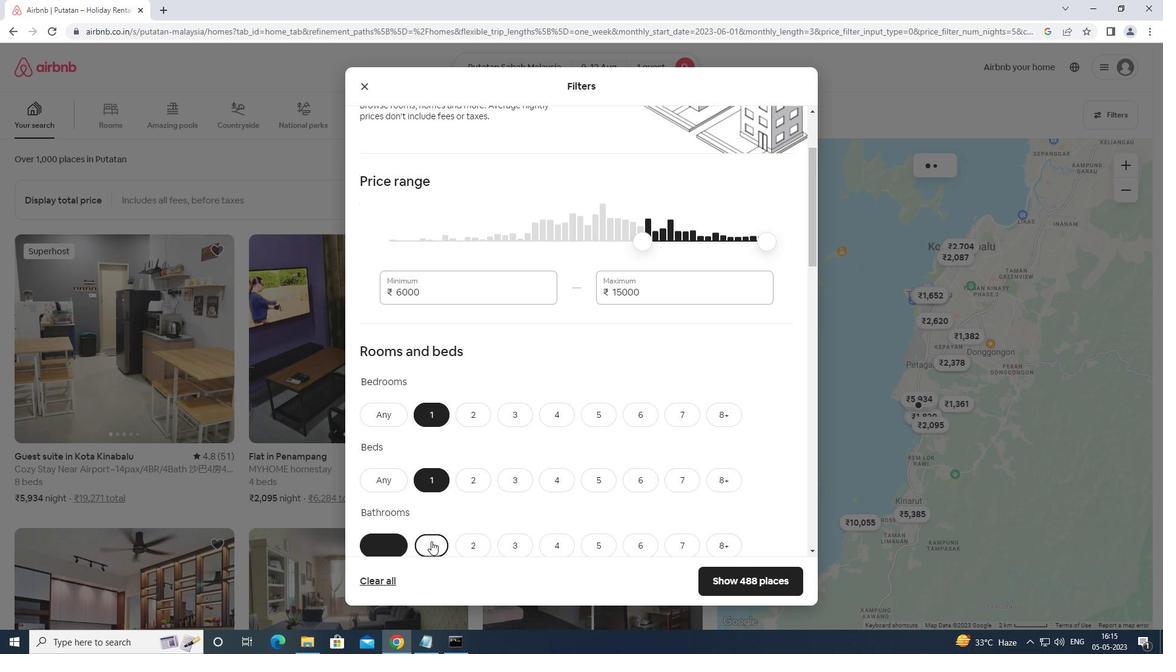 
Action: Mouse scrolled (433, 539) with delta (0, 0)
Screenshot: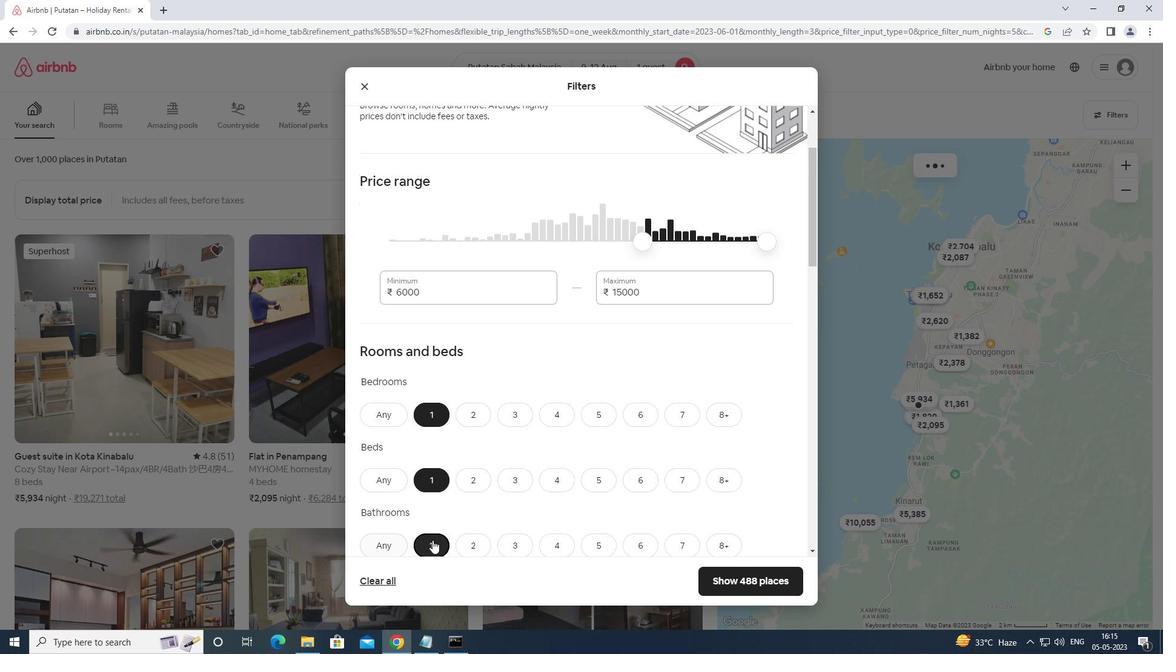
Action: Mouse scrolled (433, 539) with delta (0, 0)
Screenshot: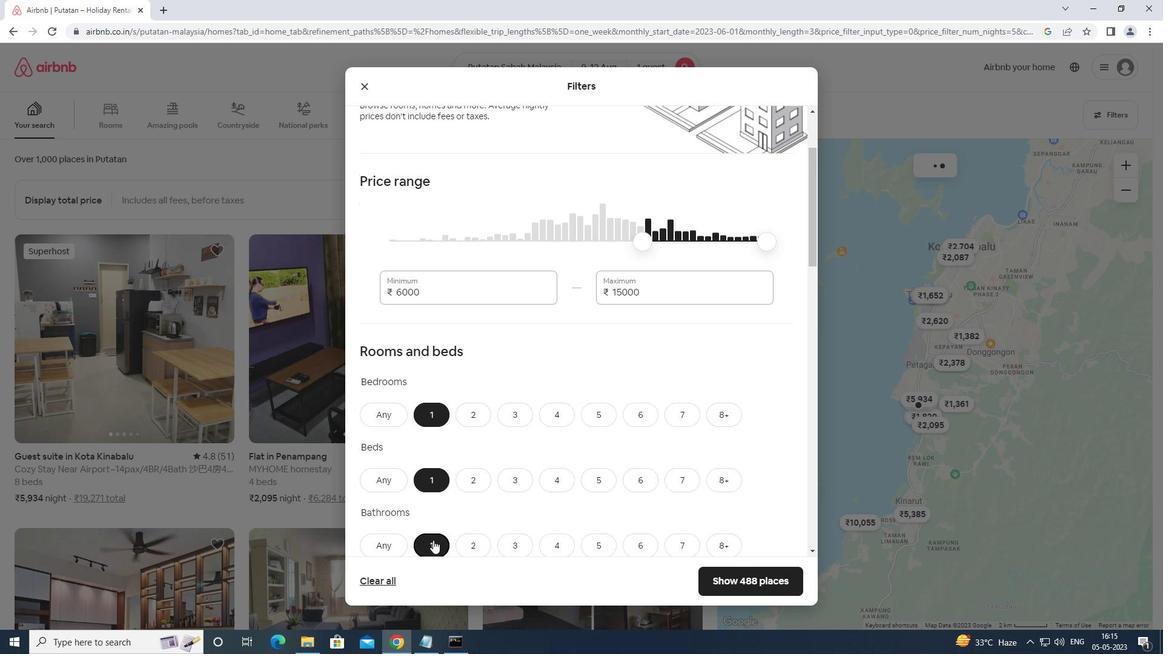 
Action: Mouse moved to (435, 539)
Screenshot: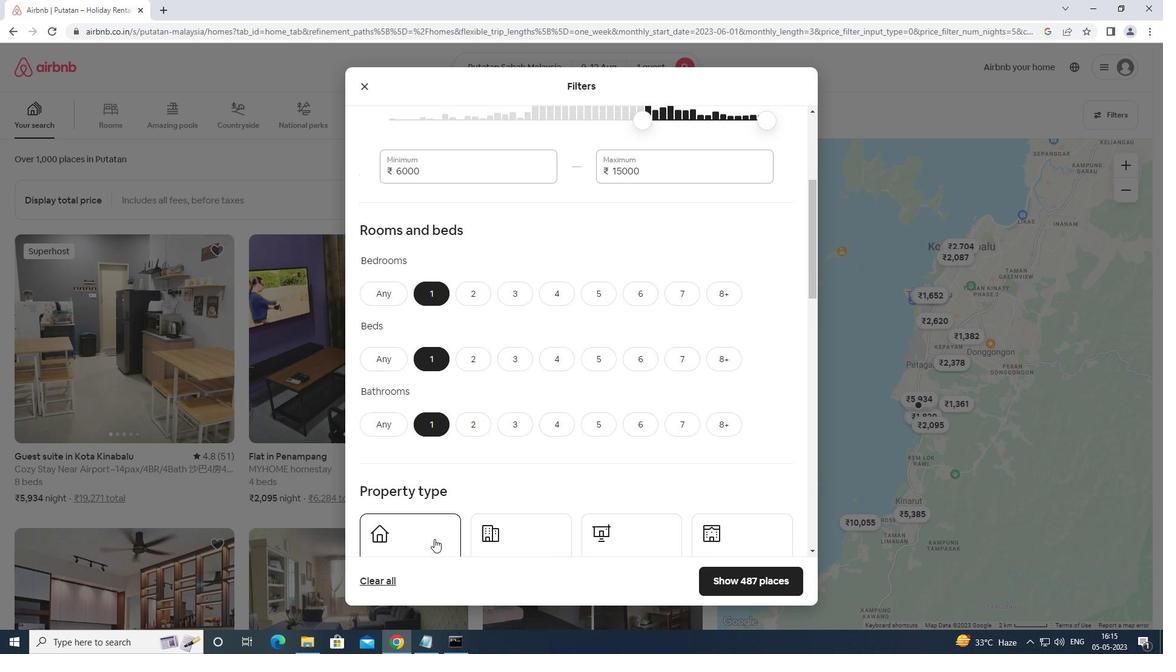 
Action: Mouse scrolled (435, 538) with delta (0, 0)
Screenshot: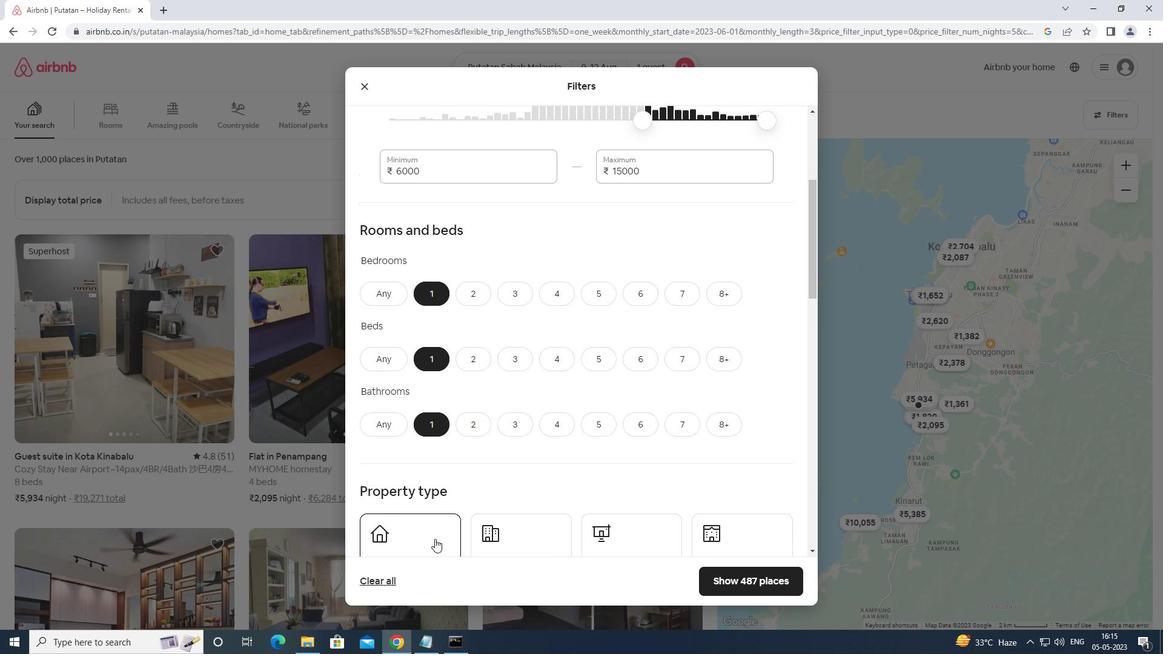 
Action: Mouse moved to (421, 474)
Screenshot: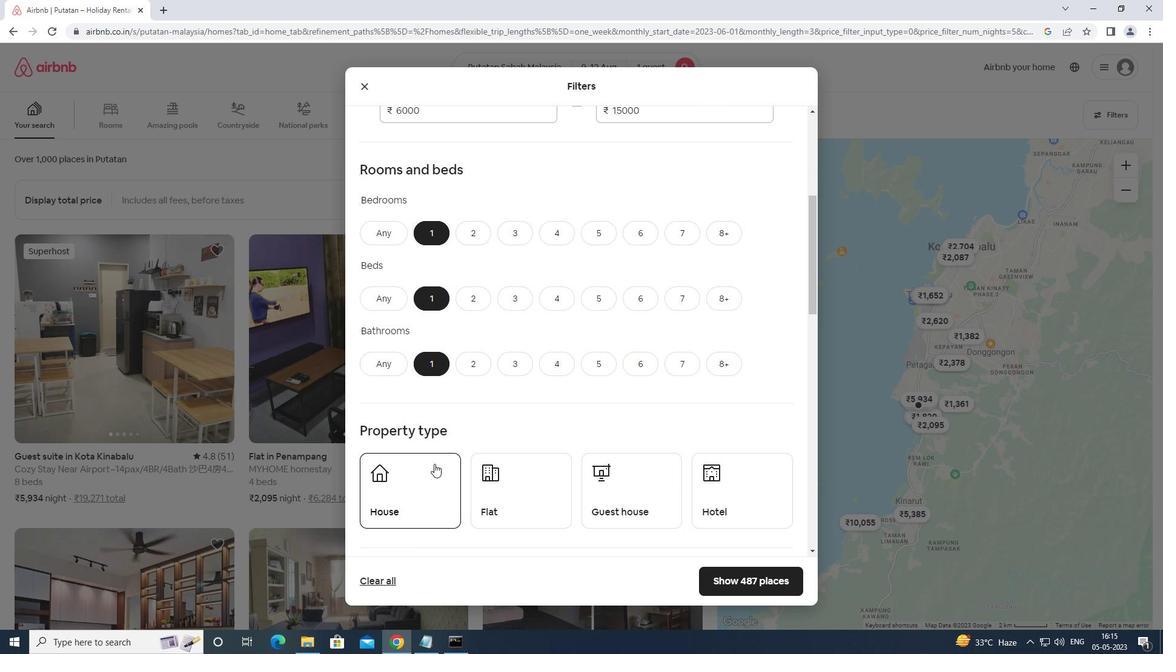 
Action: Mouse pressed left at (421, 474)
Screenshot: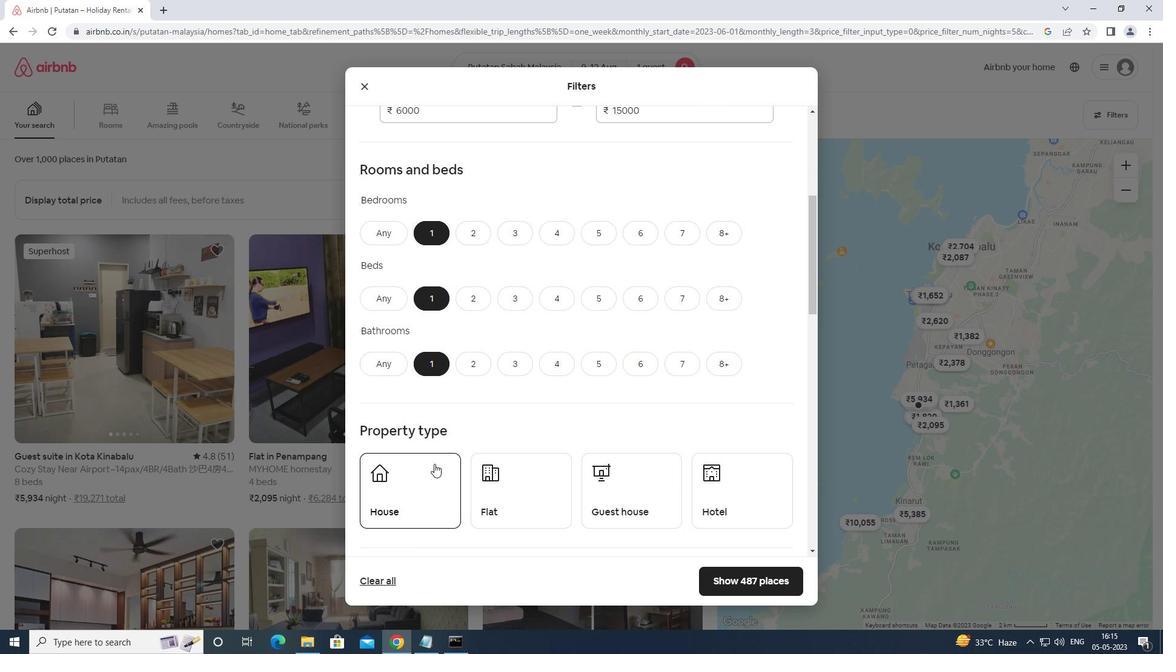 
Action: Mouse moved to (510, 482)
Screenshot: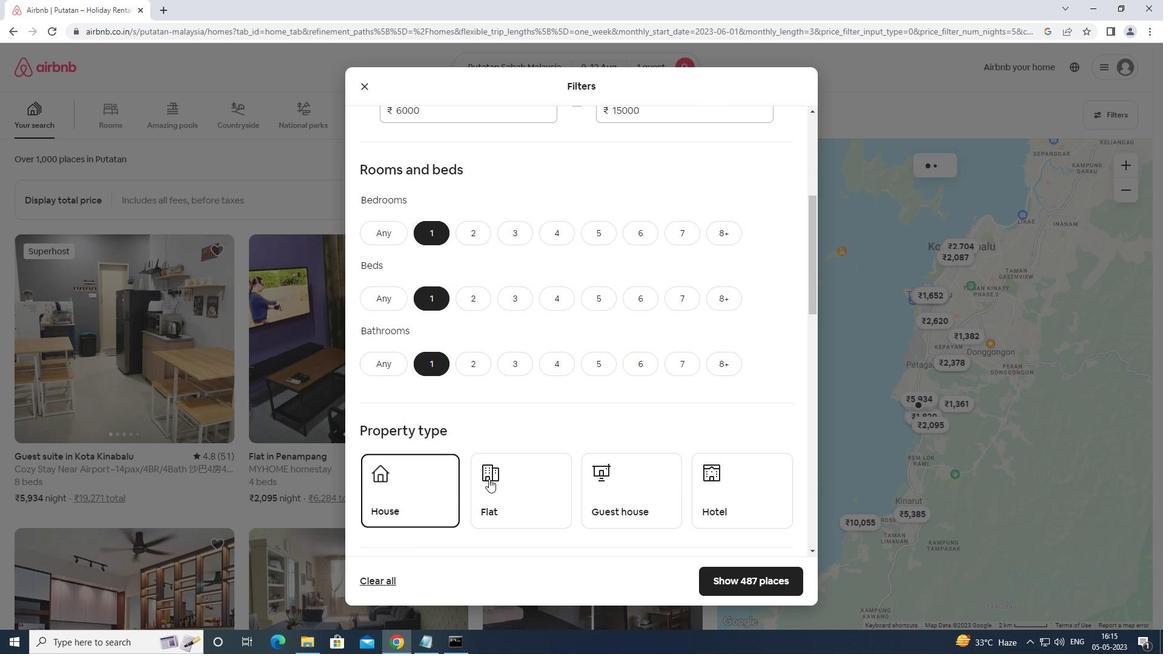 
Action: Mouse pressed left at (510, 482)
Screenshot: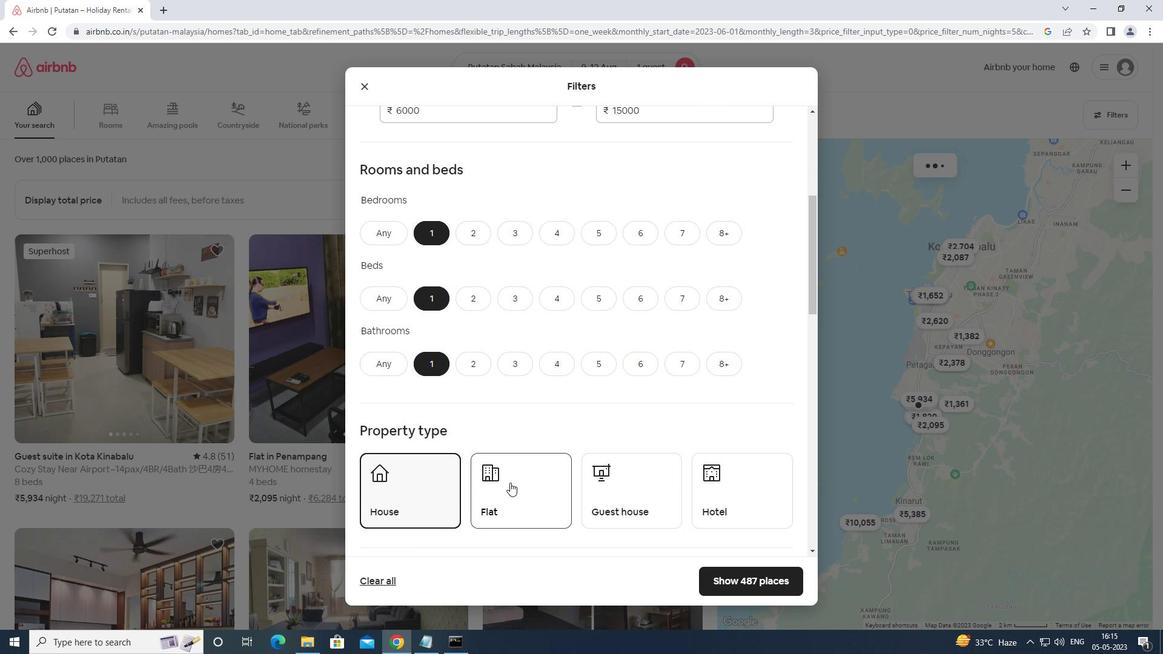 
Action: Mouse moved to (612, 489)
Screenshot: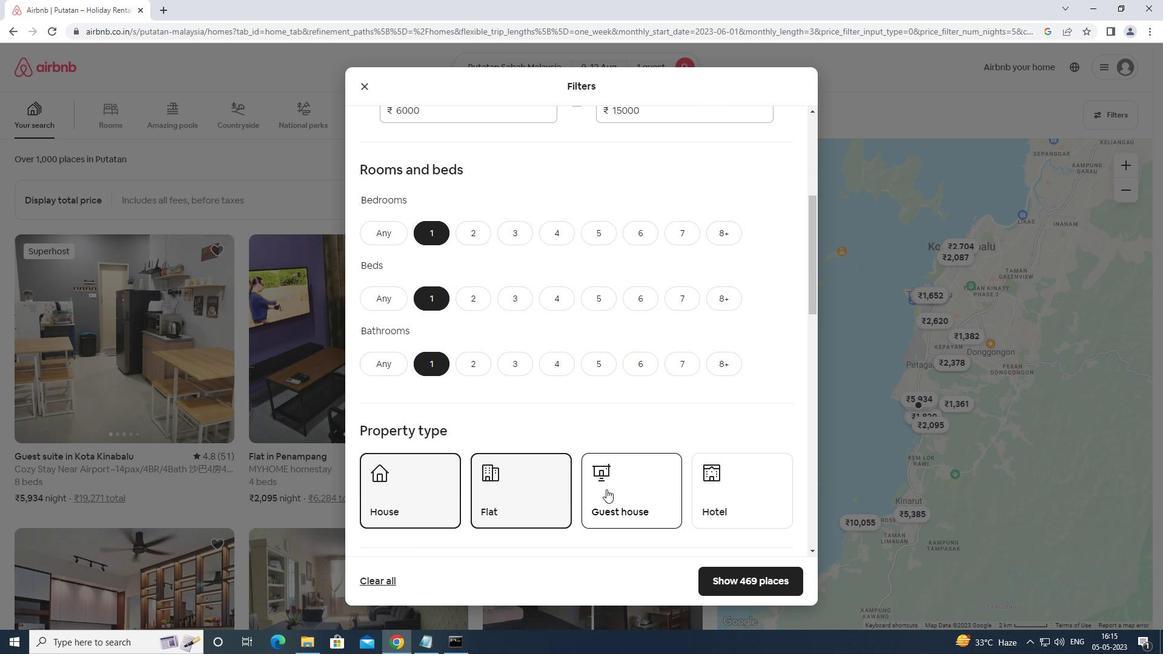 
Action: Mouse pressed left at (612, 489)
Screenshot: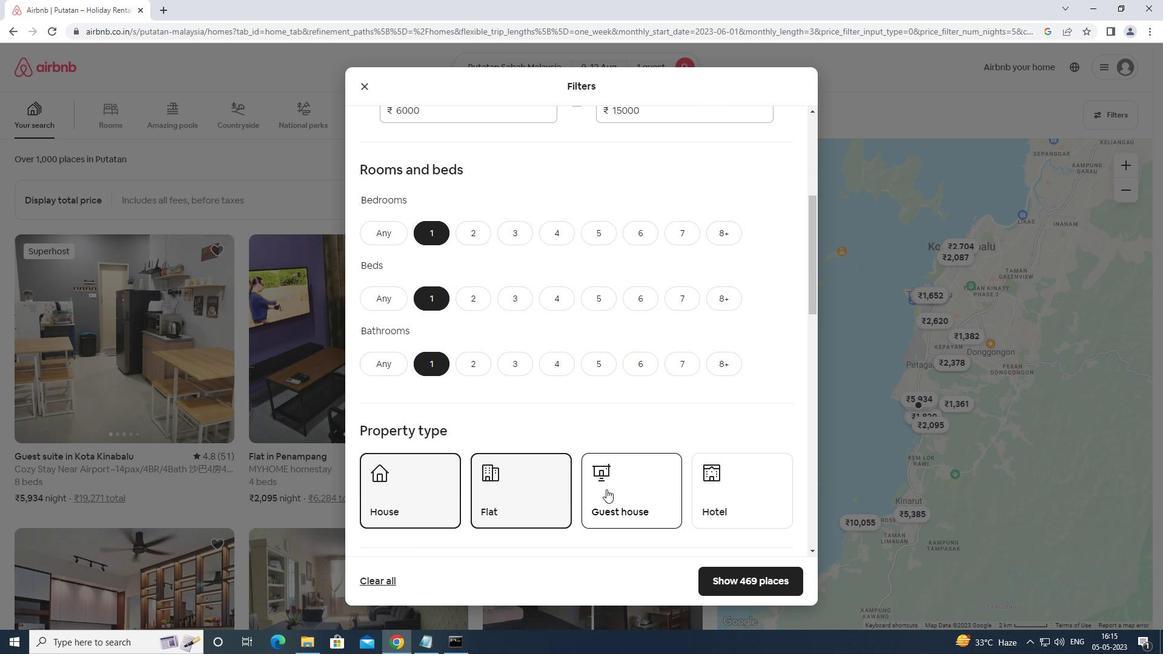 
Action: Mouse moved to (615, 487)
Screenshot: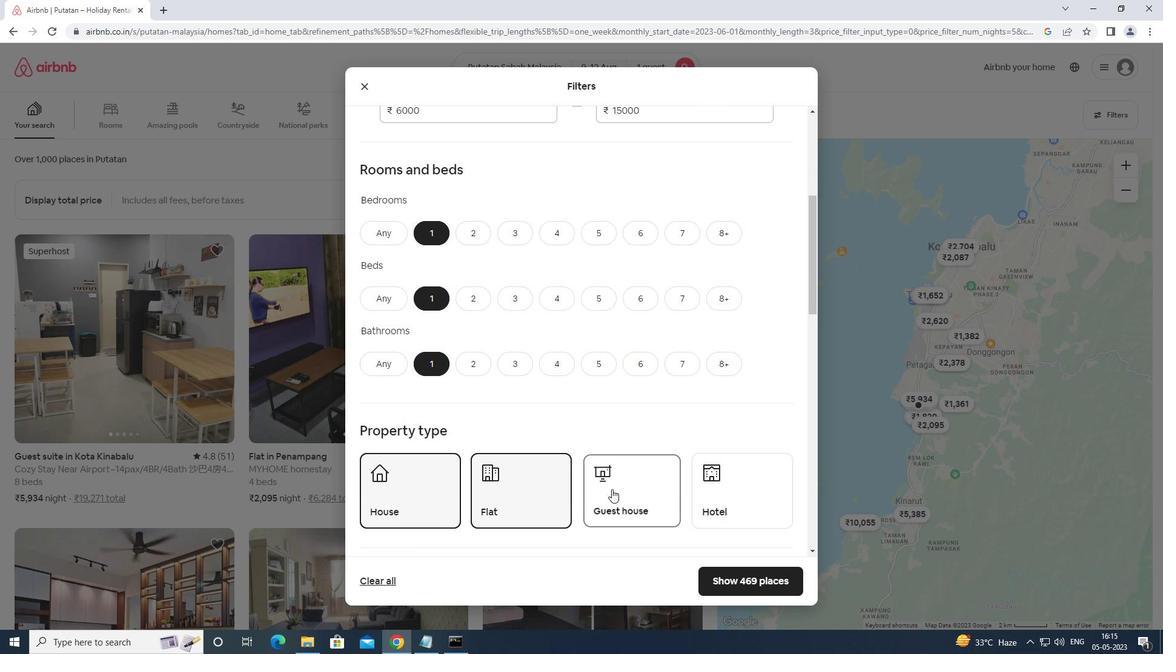 
Action: Mouse scrolled (615, 486) with delta (0, 0)
Screenshot: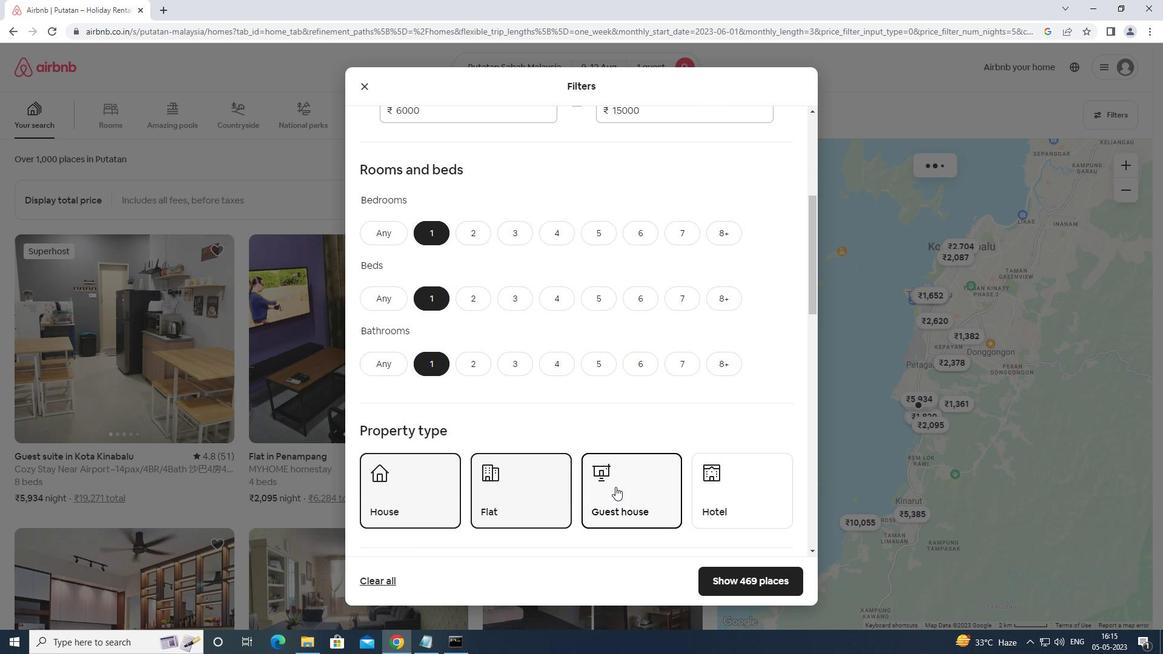 
Action: Mouse scrolled (615, 486) with delta (0, 0)
Screenshot: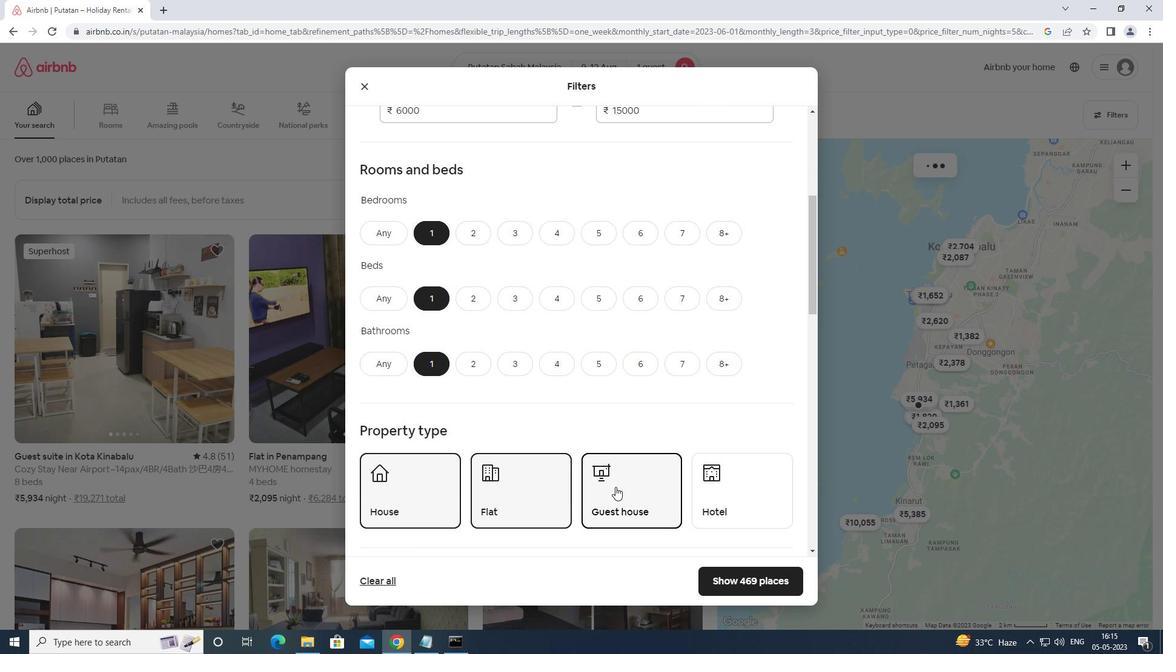 
Action: Mouse scrolled (615, 486) with delta (0, 0)
Screenshot: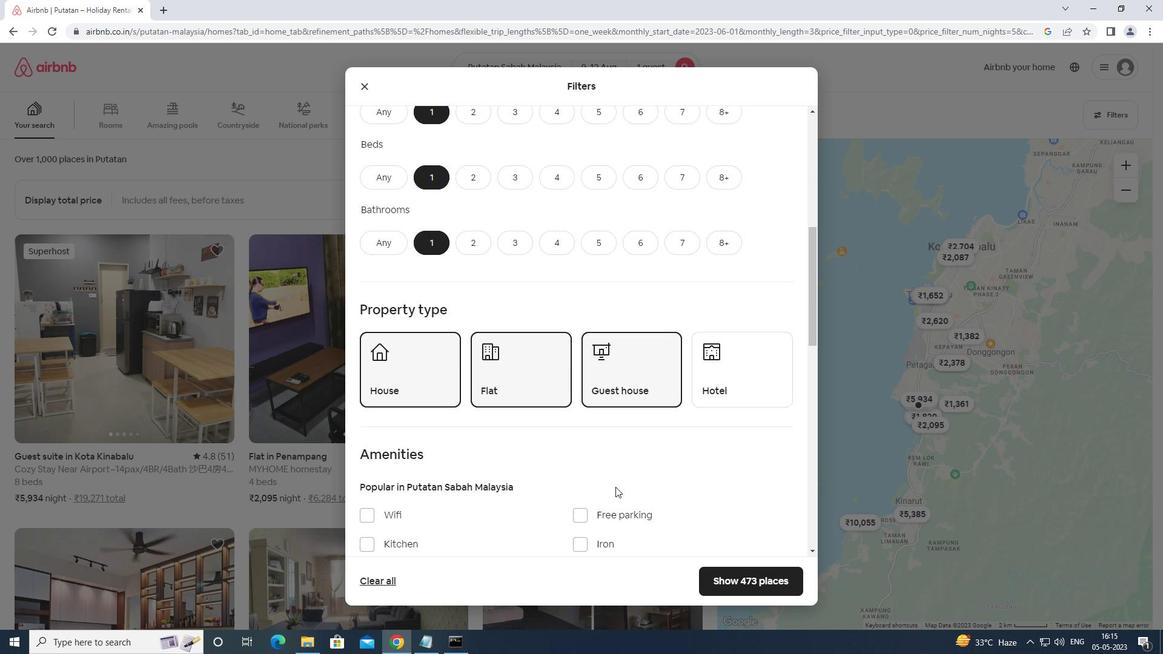 
Action: Mouse moved to (362, 453)
Screenshot: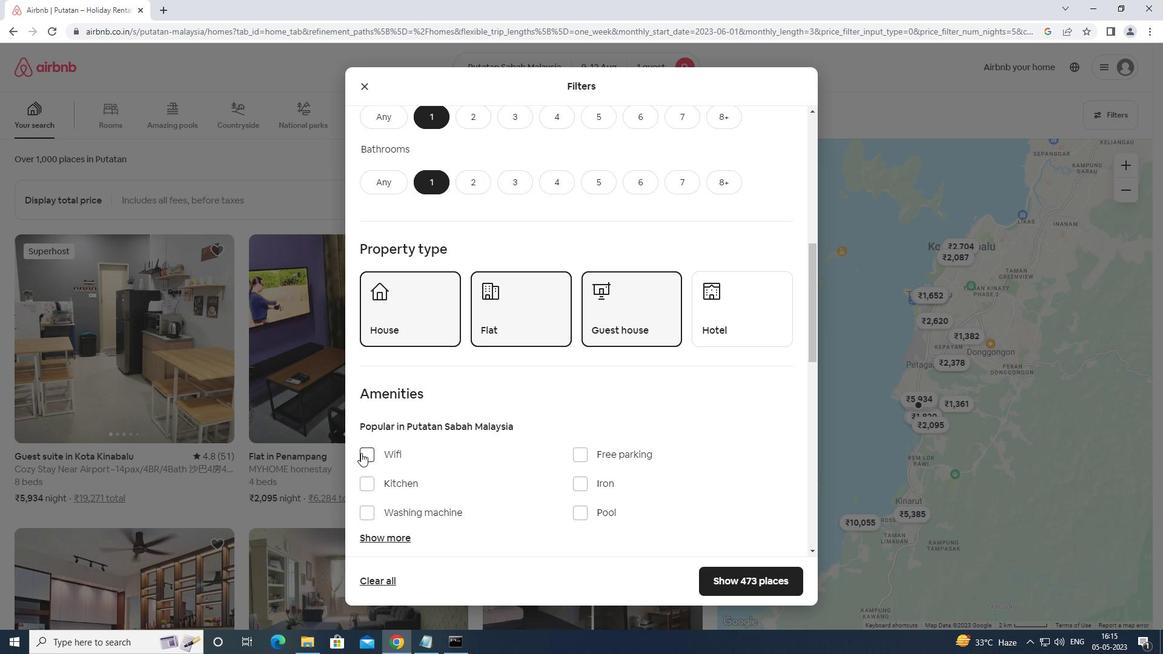 
Action: Mouse pressed left at (362, 453)
Screenshot: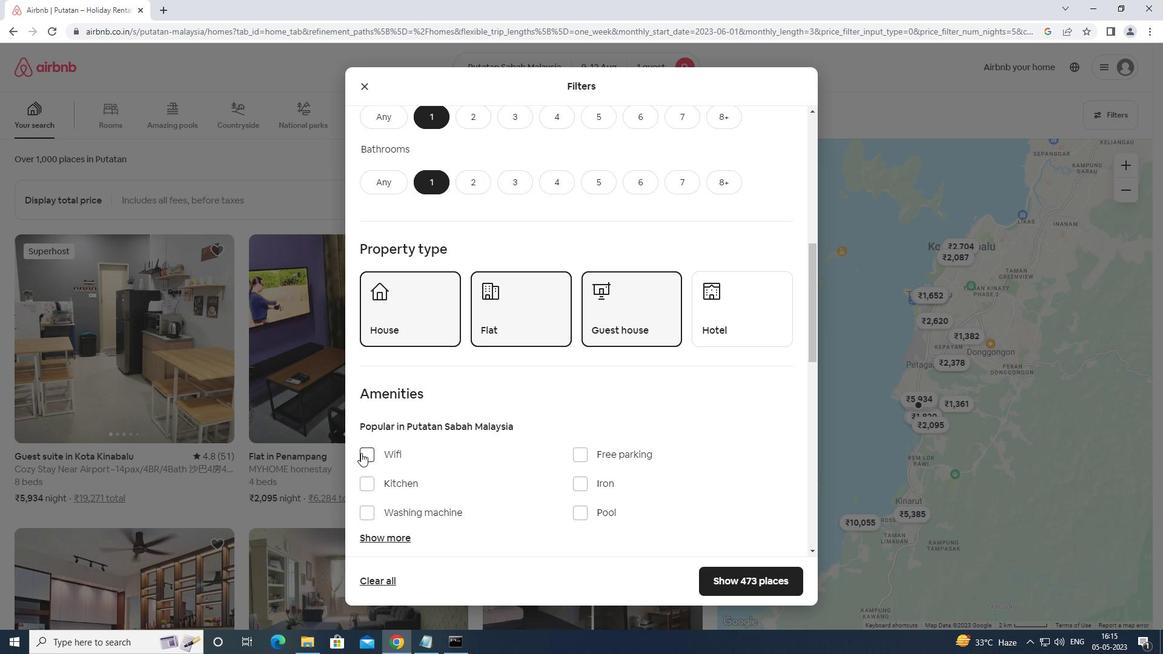 
Action: Mouse moved to (368, 456)
Screenshot: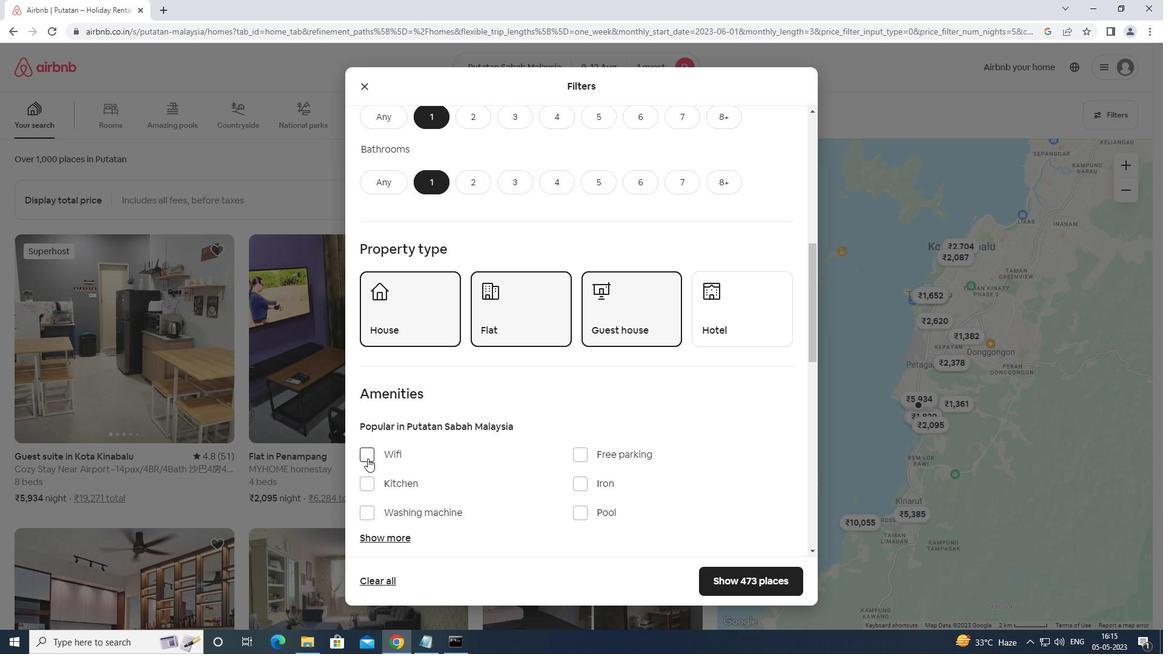 
Action: Mouse scrolled (368, 456) with delta (0, 0)
Screenshot: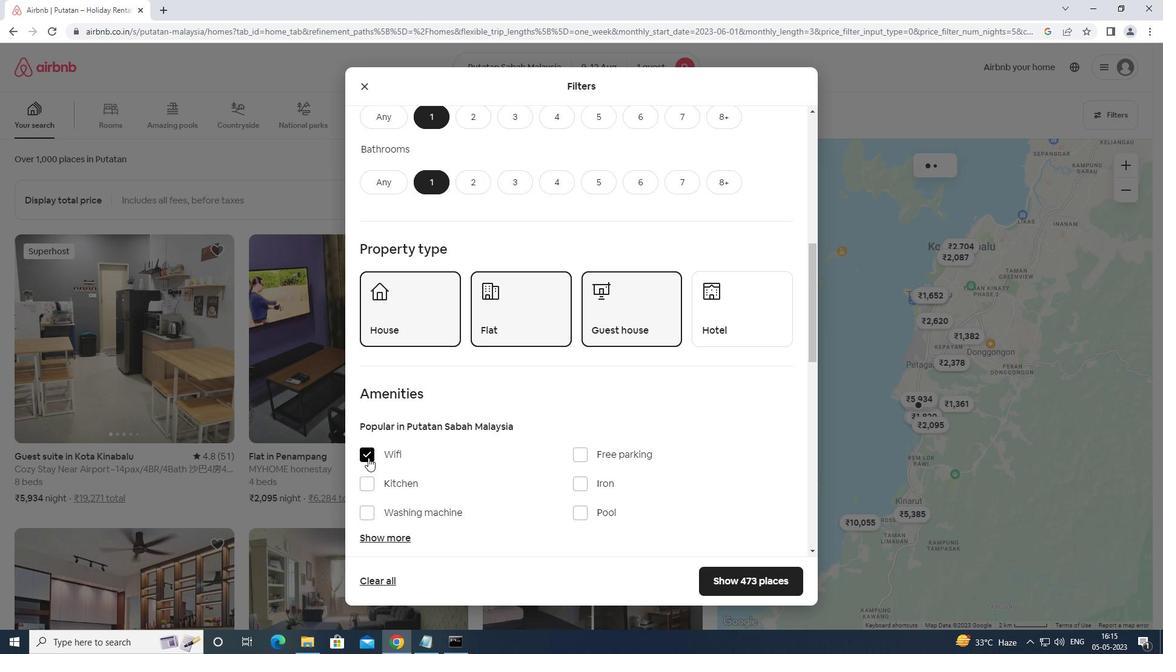 
Action: Mouse scrolled (368, 456) with delta (0, 0)
Screenshot: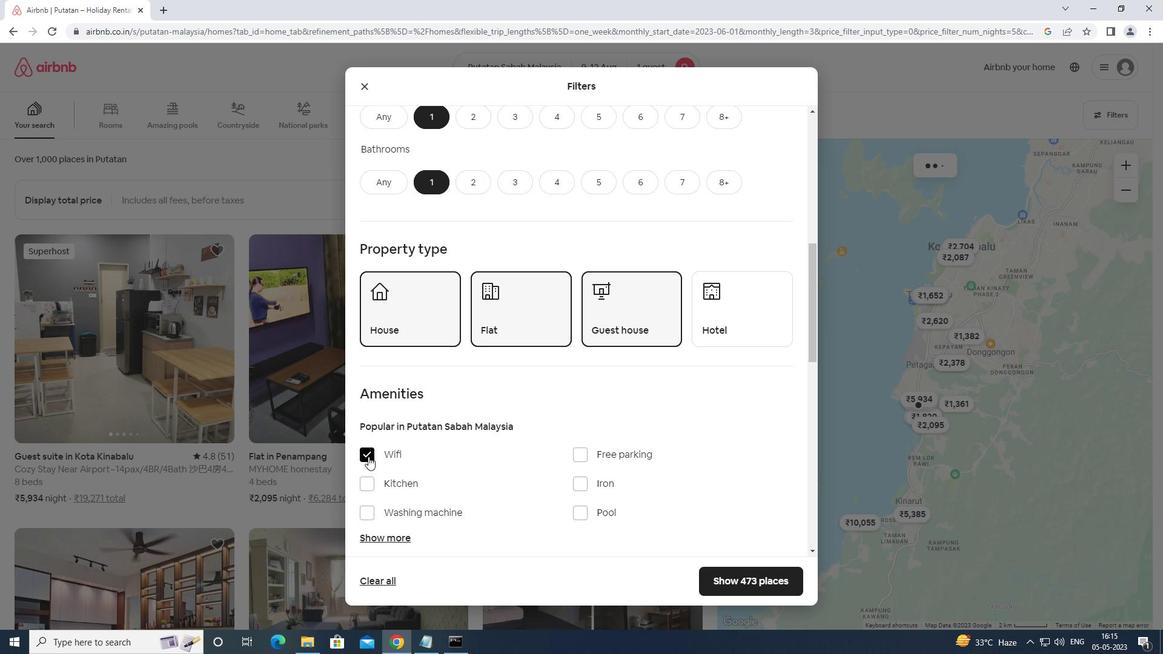 
Action: Mouse scrolled (368, 456) with delta (0, 0)
Screenshot: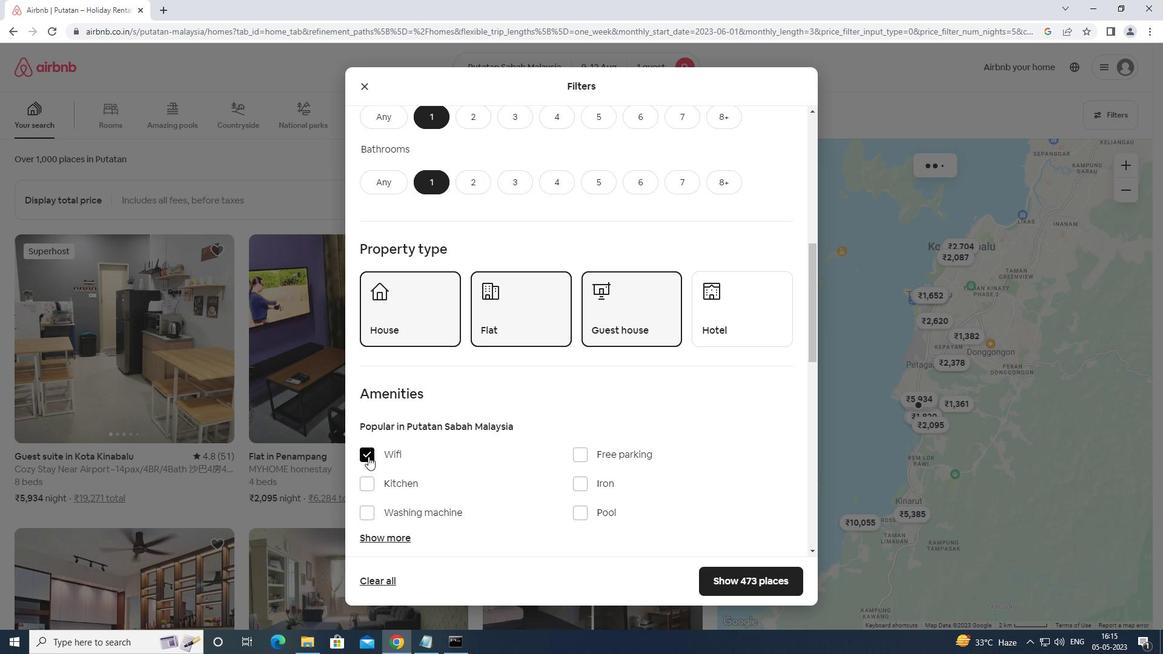 
Action: Mouse moved to (376, 453)
Screenshot: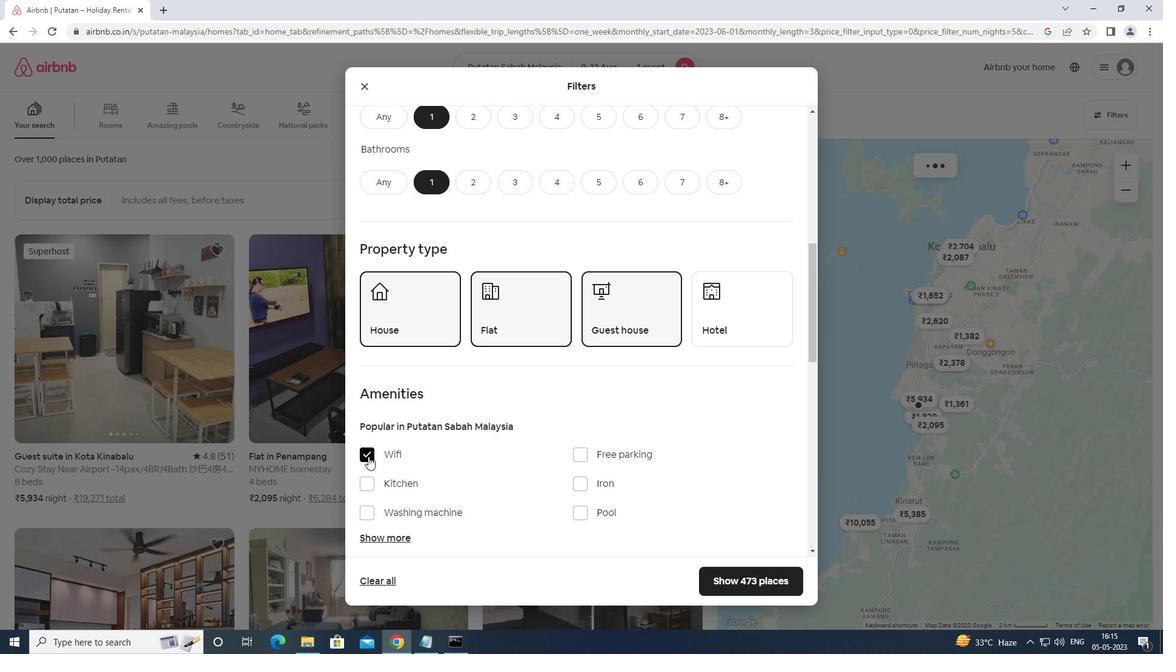 
Action: Mouse scrolled (376, 452) with delta (0, 0)
Screenshot: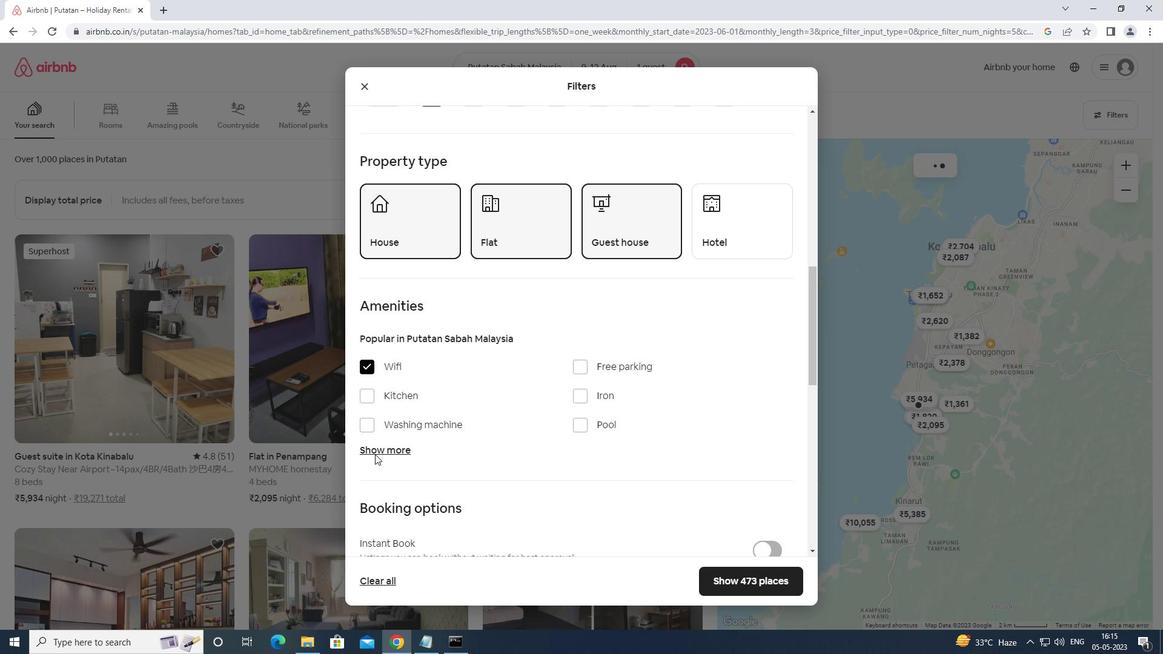 
Action: Mouse scrolled (376, 452) with delta (0, 0)
Screenshot: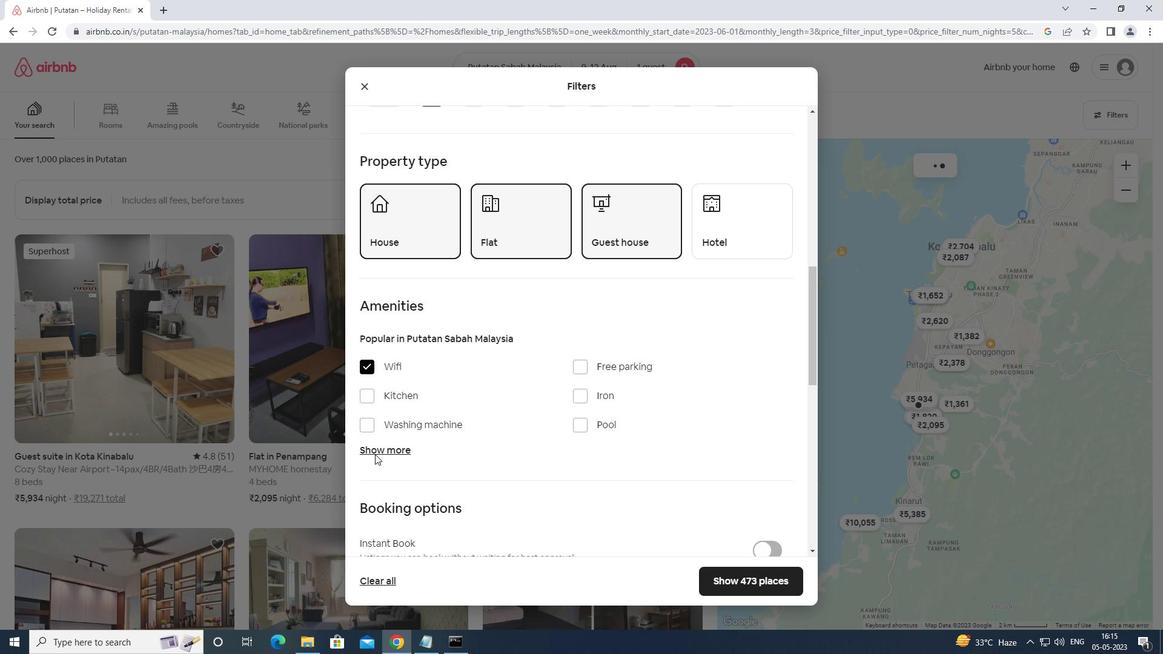 
Action: Mouse moved to (765, 373)
Screenshot: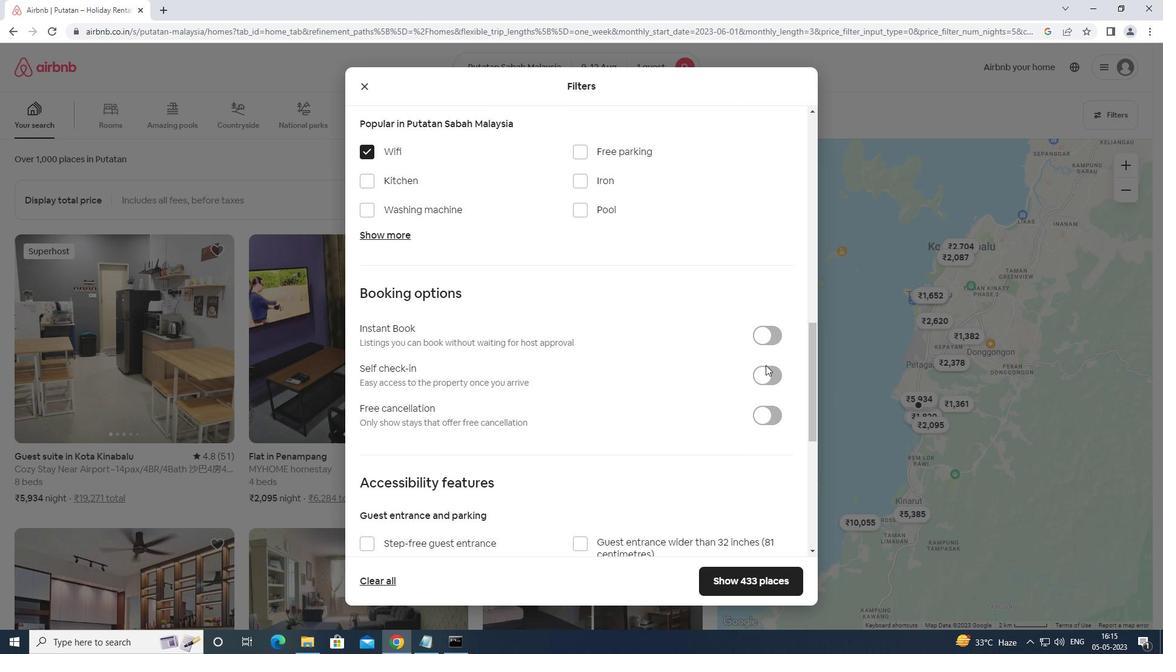 
Action: Mouse pressed left at (765, 373)
Screenshot: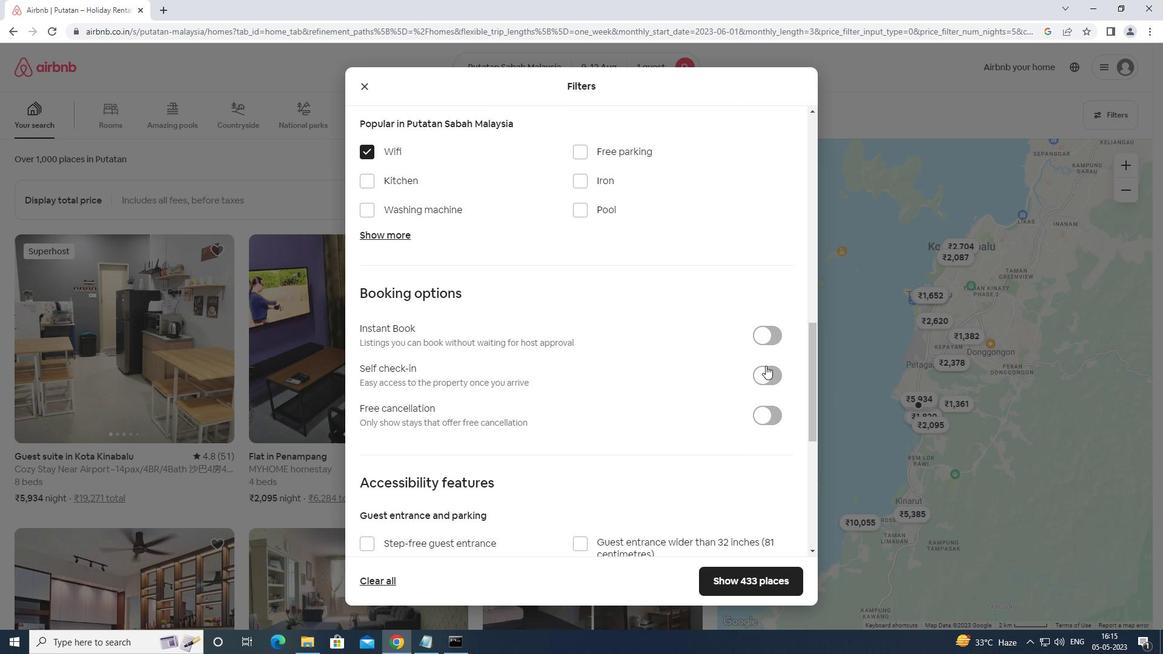 
Action: Mouse moved to (767, 373)
Screenshot: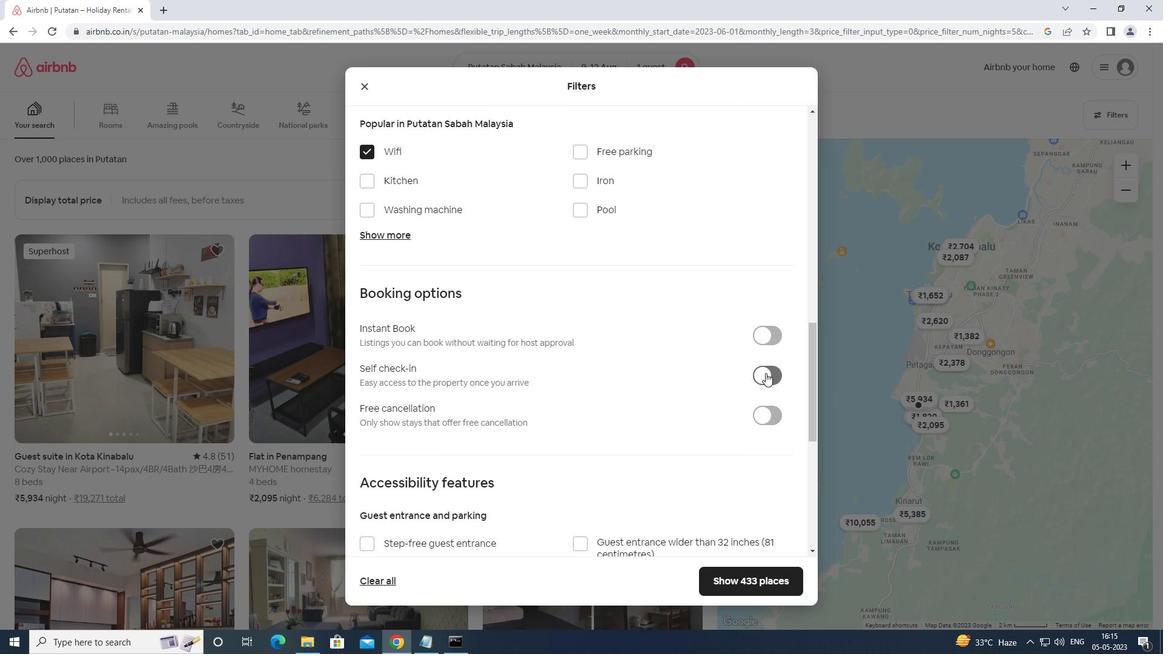 
Action: Mouse scrolled (767, 372) with delta (0, 0)
Screenshot: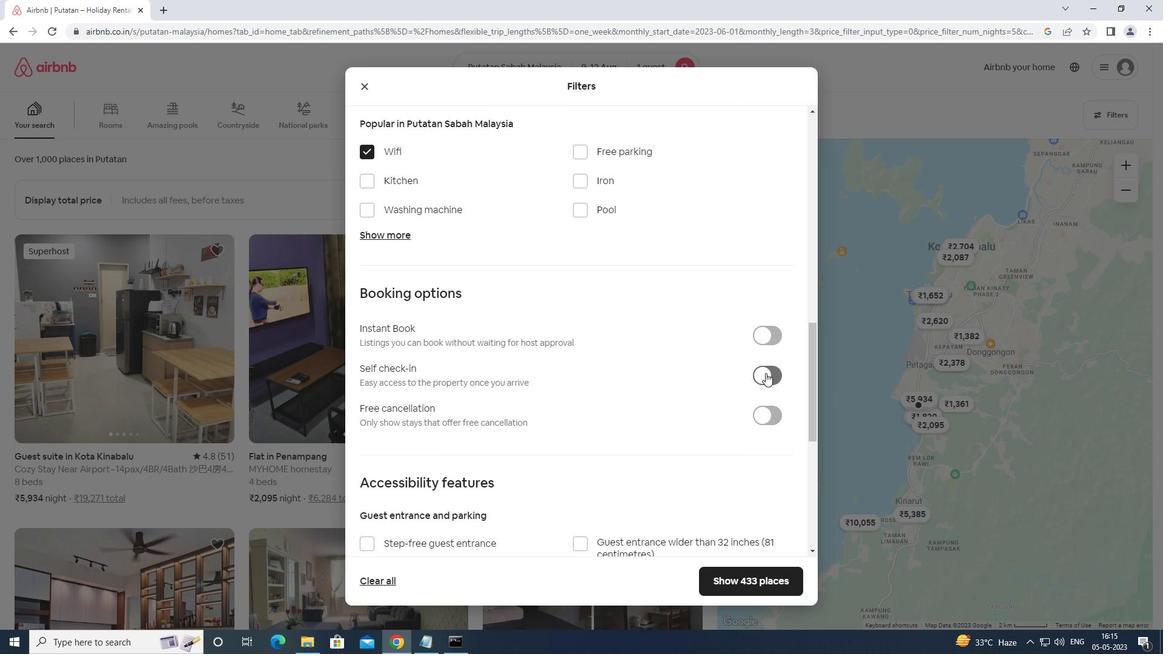 
Action: Mouse moved to (767, 372)
Screenshot: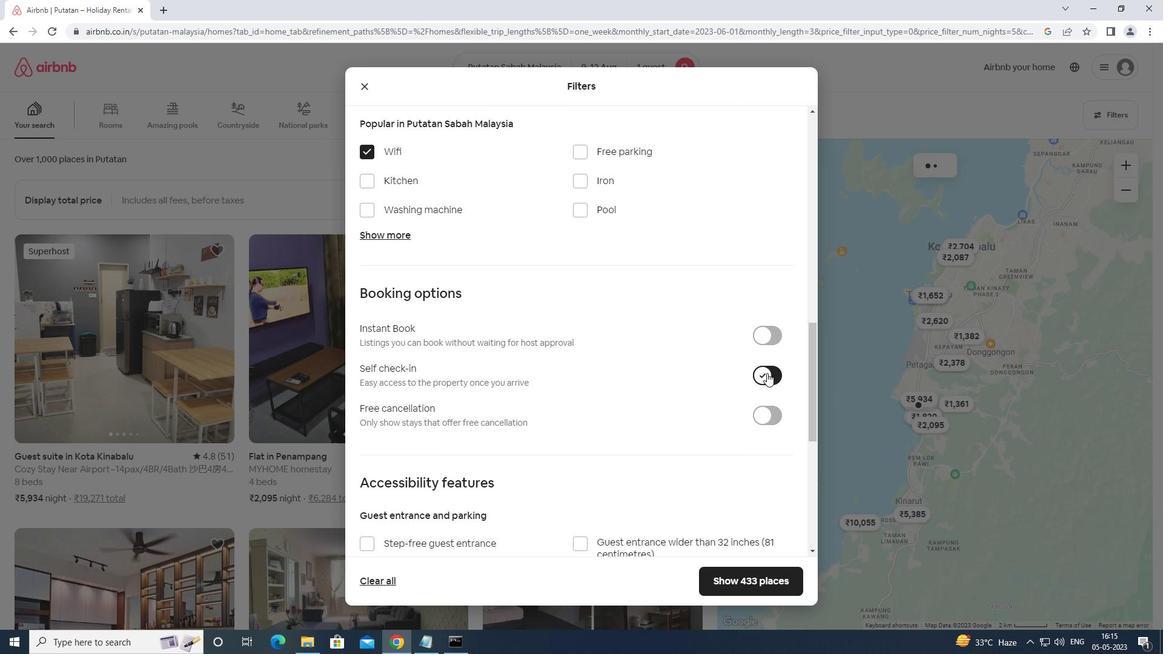 
Action: Mouse scrolled (767, 372) with delta (0, 0)
Screenshot: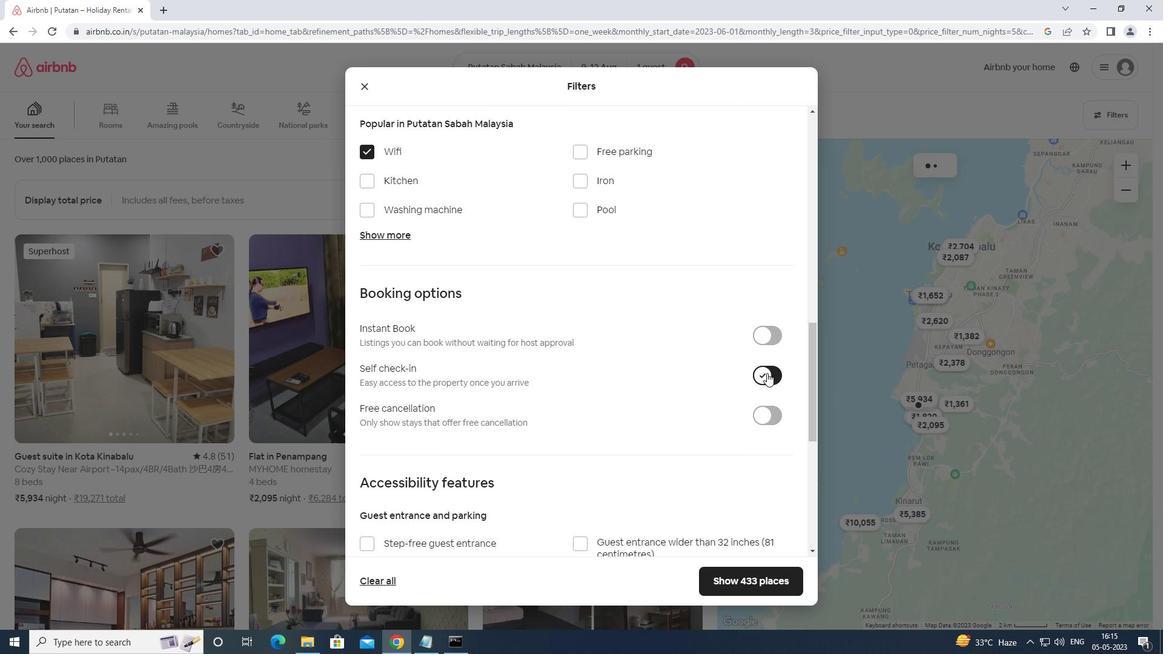 
Action: Mouse scrolled (767, 372) with delta (0, 0)
Screenshot: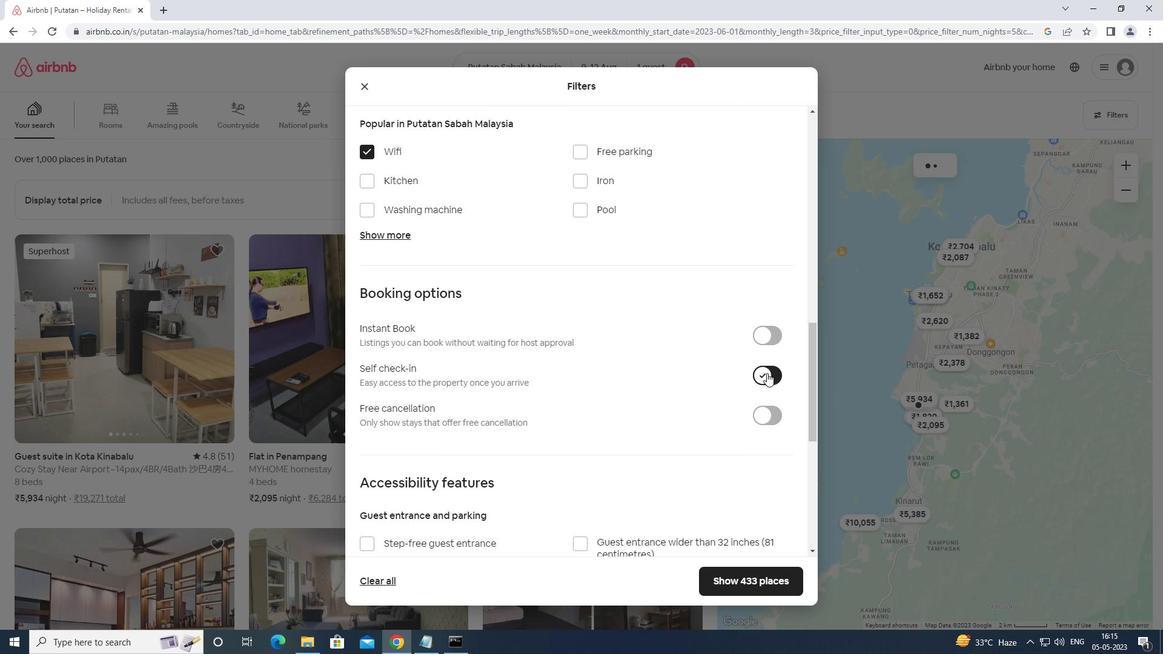 
Action: Mouse scrolled (767, 372) with delta (0, 0)
Screenshot: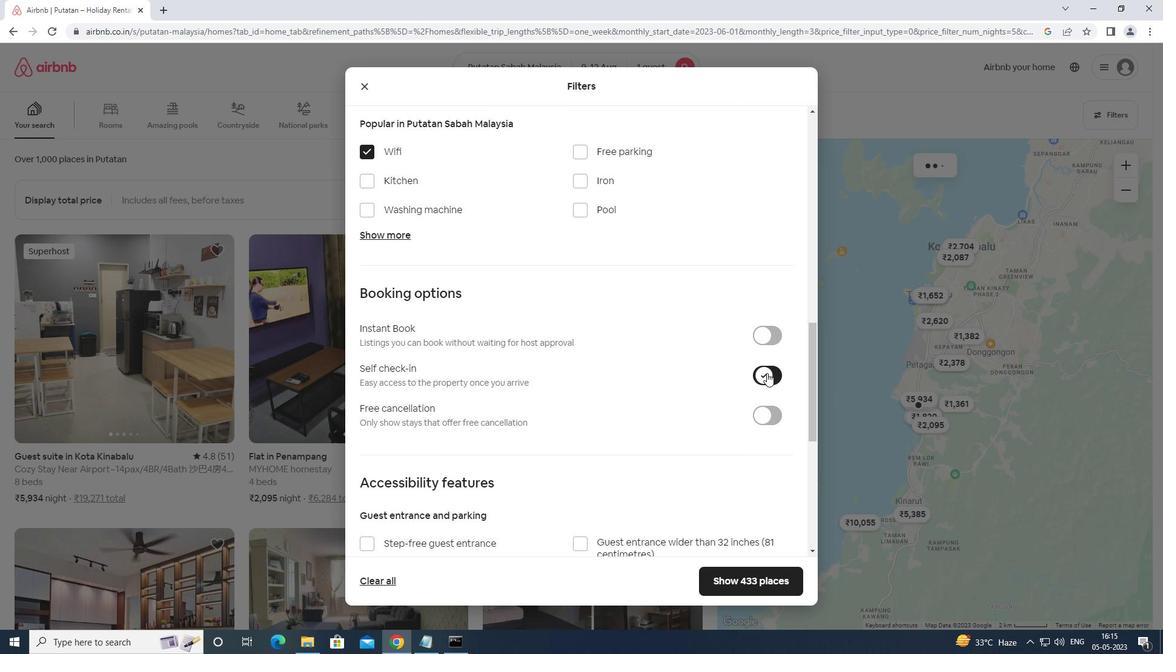 
Action: Mouse scrolled (767, 372) with delta (0, 0)
Screenshot: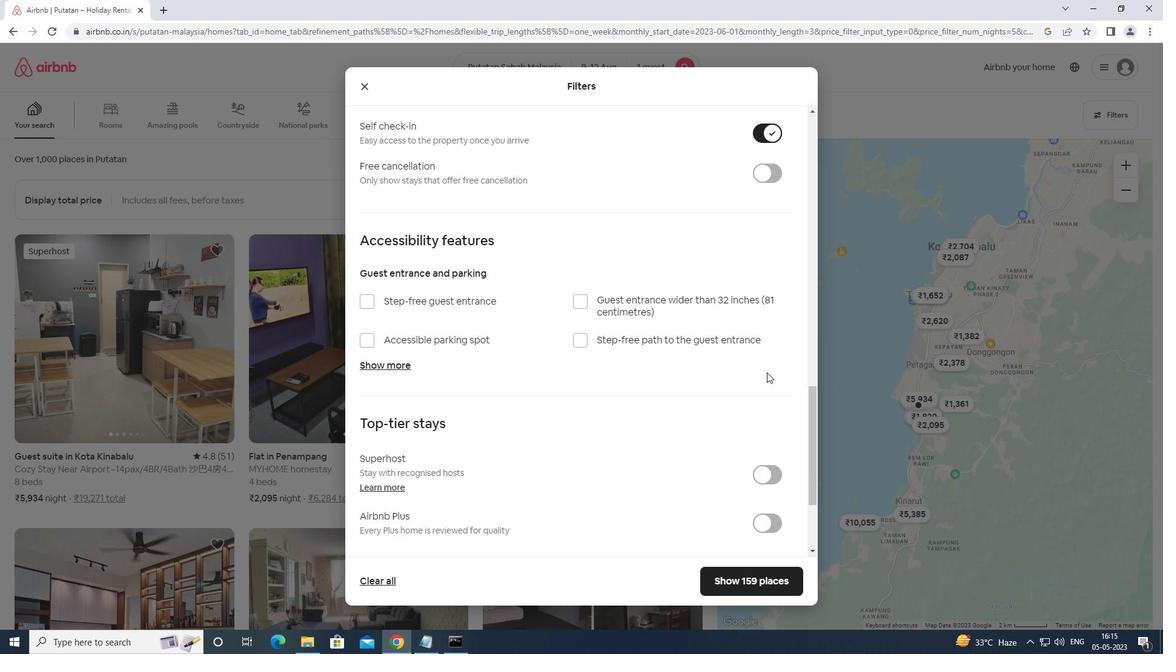 
Action: Mouse scrolled (767, 372) with delta (0, 0)
Screenshot: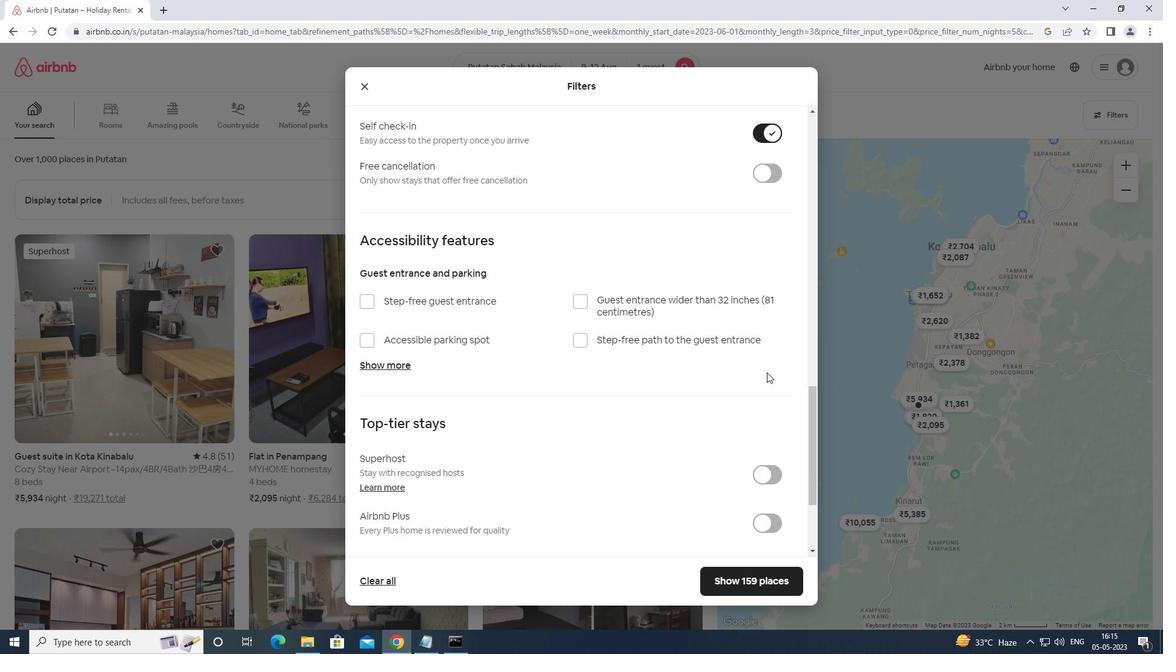 
Action: Mouse scrolled (767, 372) with delta (0, 0)
Screenshot: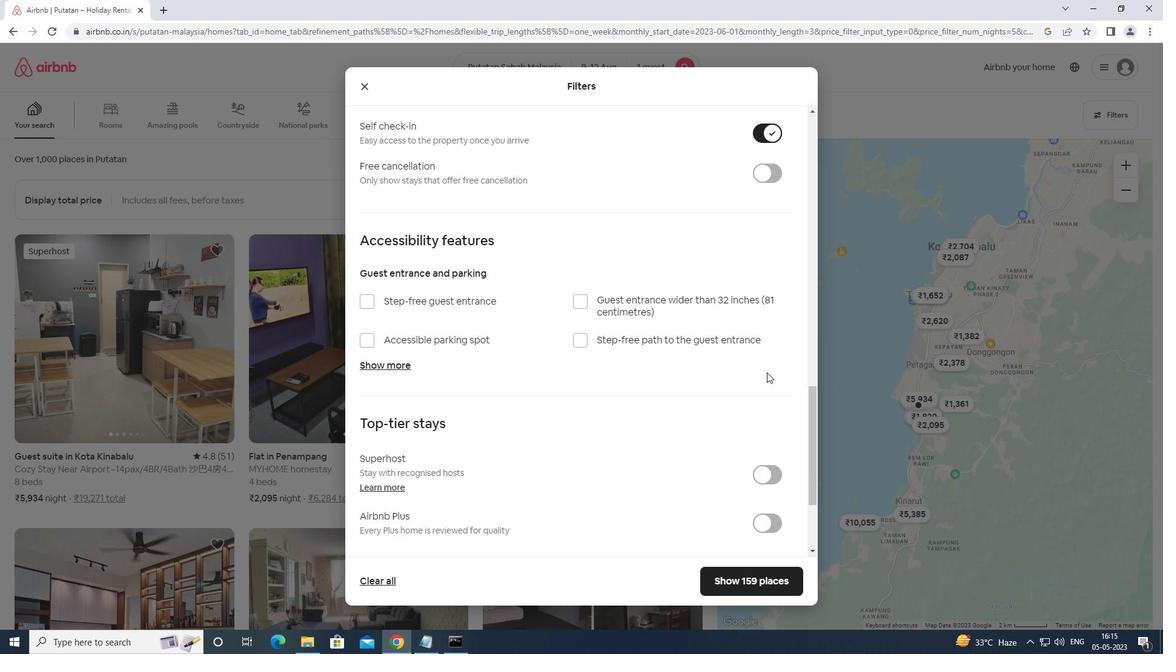 
Action: Mouse moved to (366, 467)
Screenshot: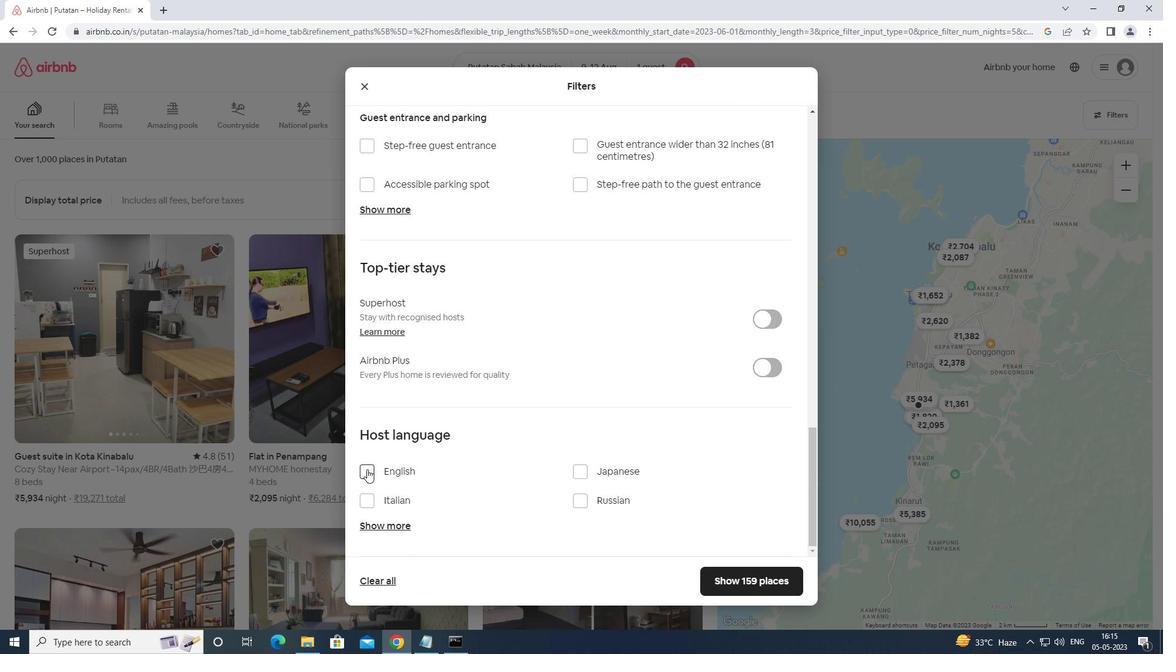 
Action: Mouse pressed left at (366, 467)
Screenshot: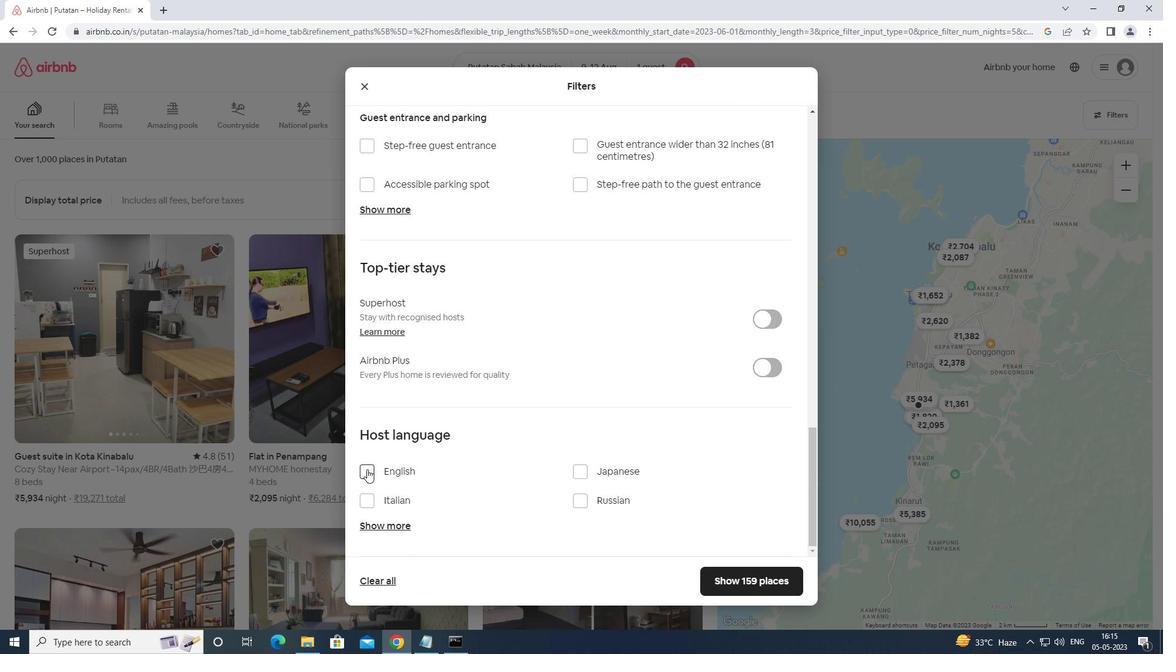 
Action: Mouse moved to (760, 572)
Screenshot: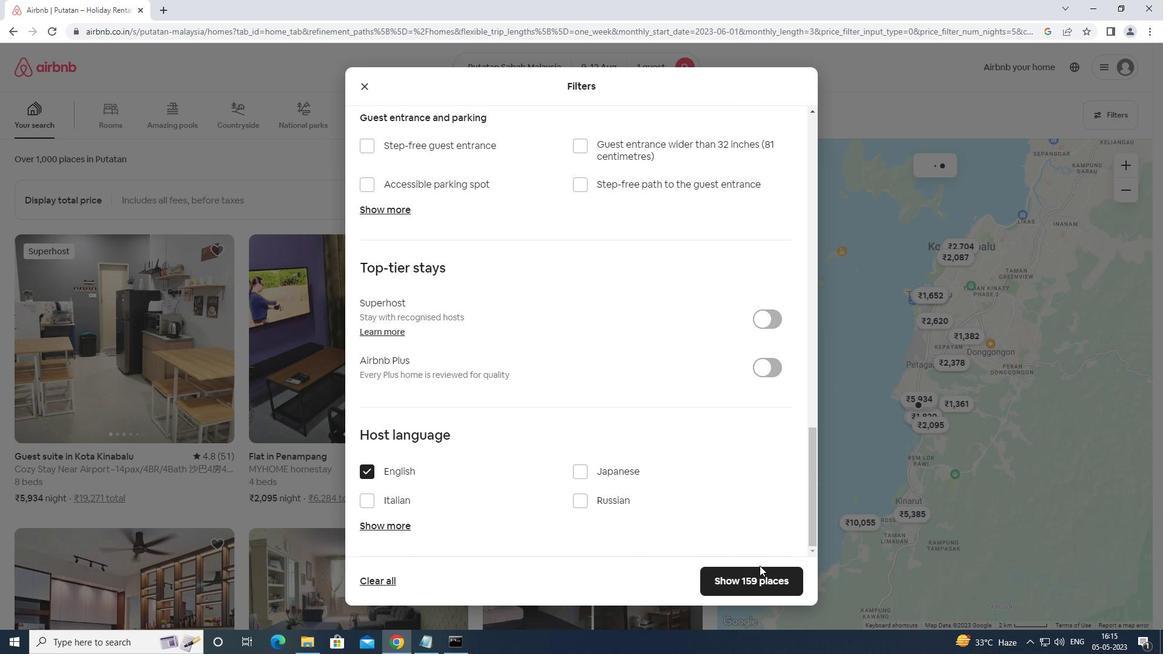 
Action: Mouse pressed left at (760, 572)
Screenshot: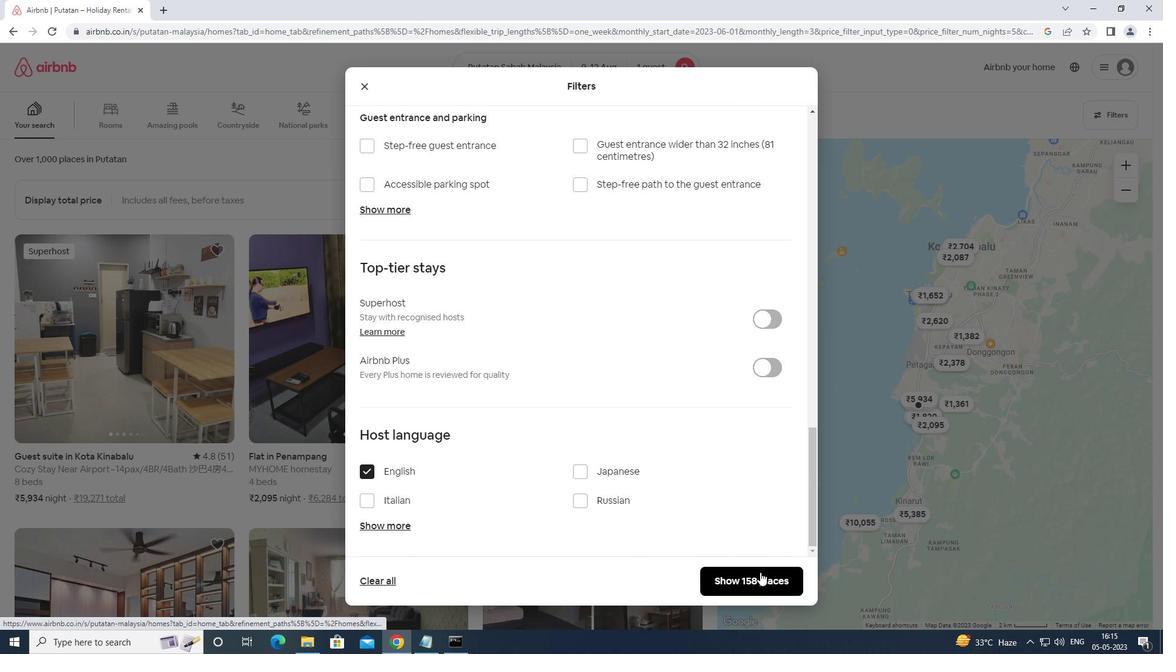 
